 Task: Search one way flight ticket for 1 adult, 1 child, 1 infant in seat in premium economy from Richmond: Richmond International Airport (byrd Field) to Jacksonville: Albert J. Ellis Airport on 8-3-2023. Number of bags: 1 checked bag. Price is upto 96000. Outbound departure time preference is 13:15.
Action: Mouse moved to (327, 130)
Screenshot: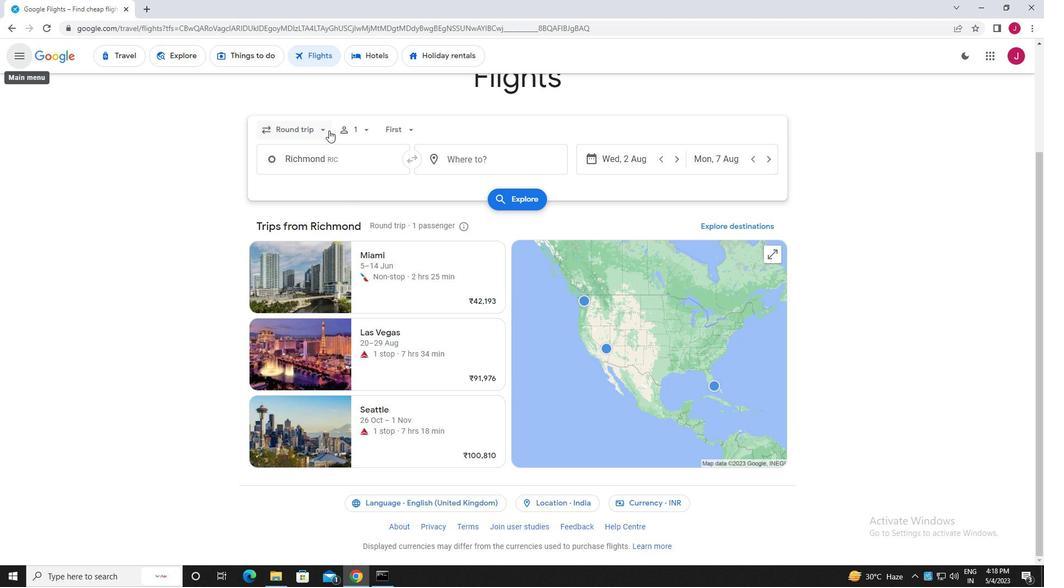 
Action: Mouse pressed left at (327, 130)
Screenshot: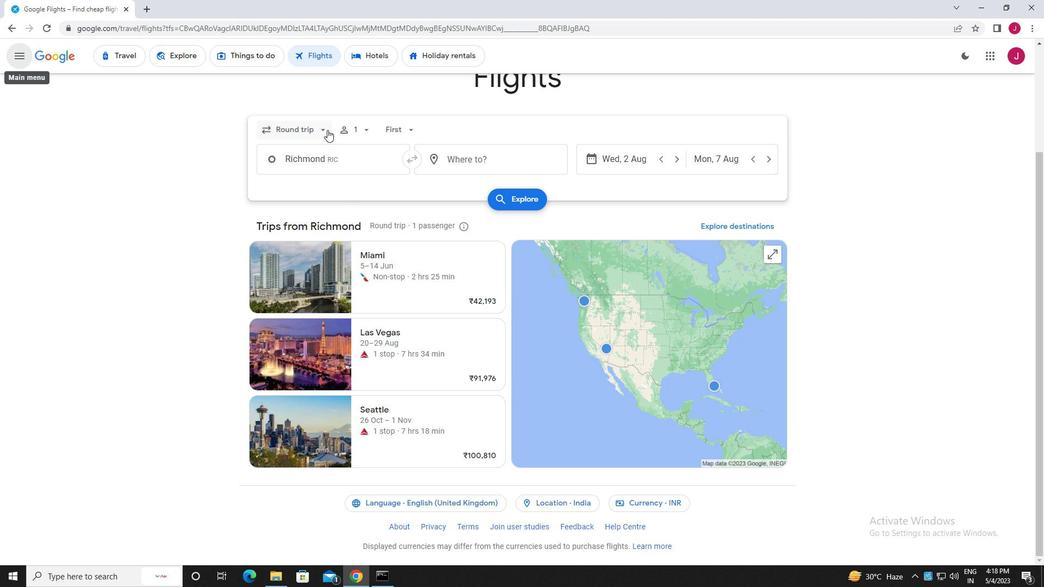 
Action: Mouse moved to (306, 177)
Screenshot: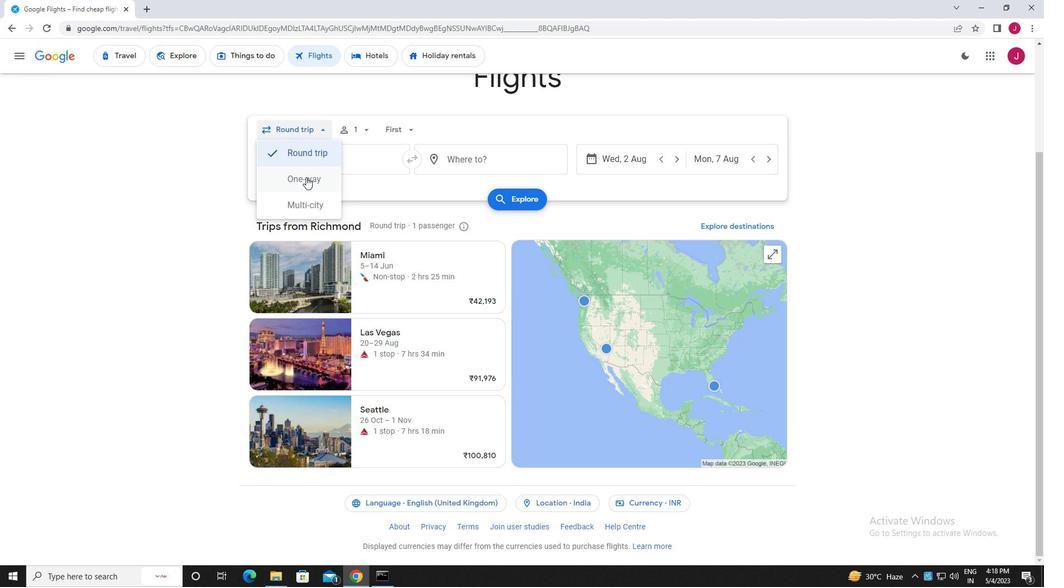 
Action: Mouse pressed left at (306, 177)
Screenshot: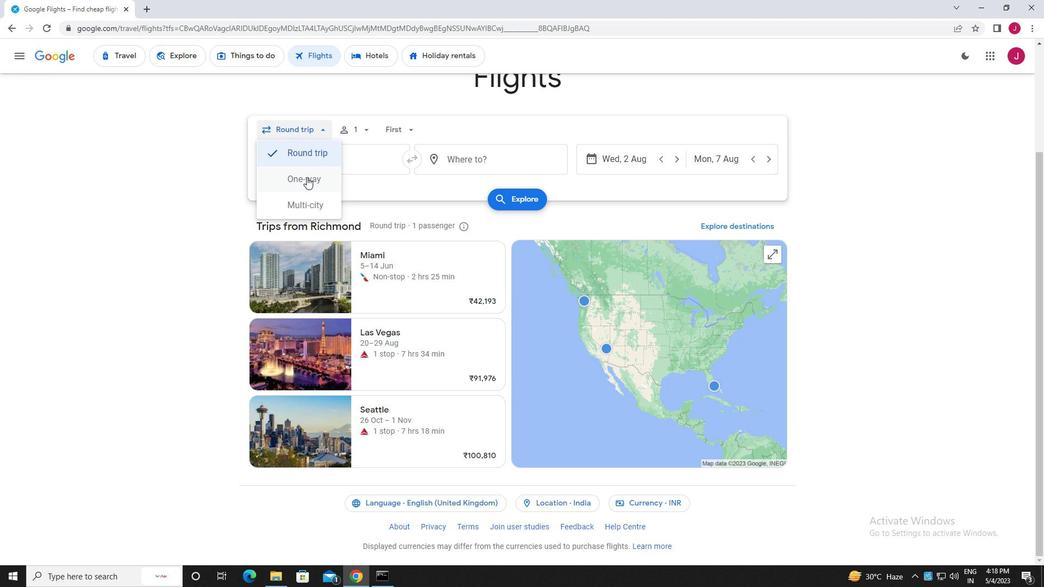 
Action: Mouse moved to (360, 128)
Screenshot: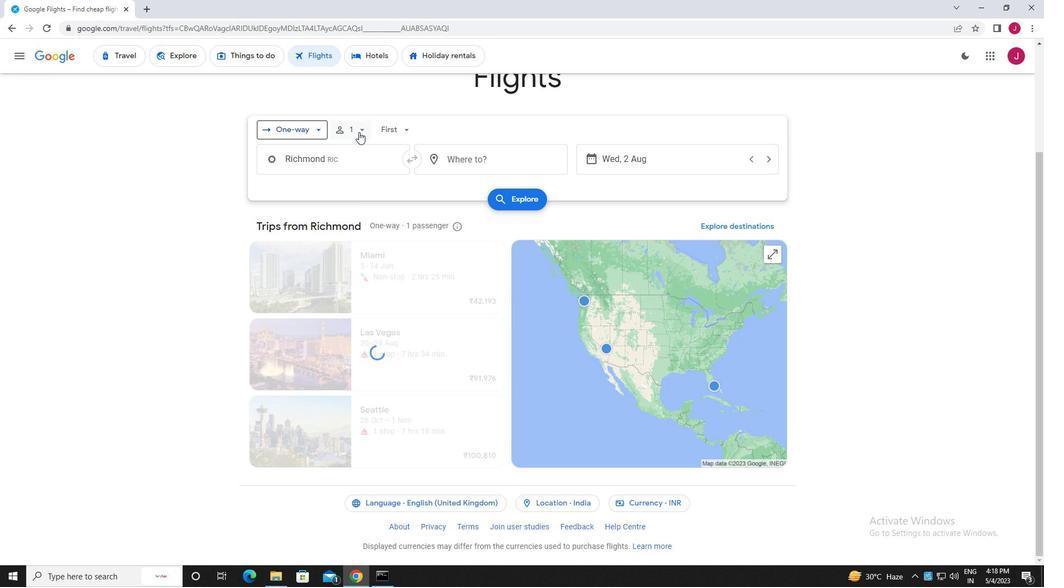
Action: Mouse pressed left at (360, 128)
Screenshot: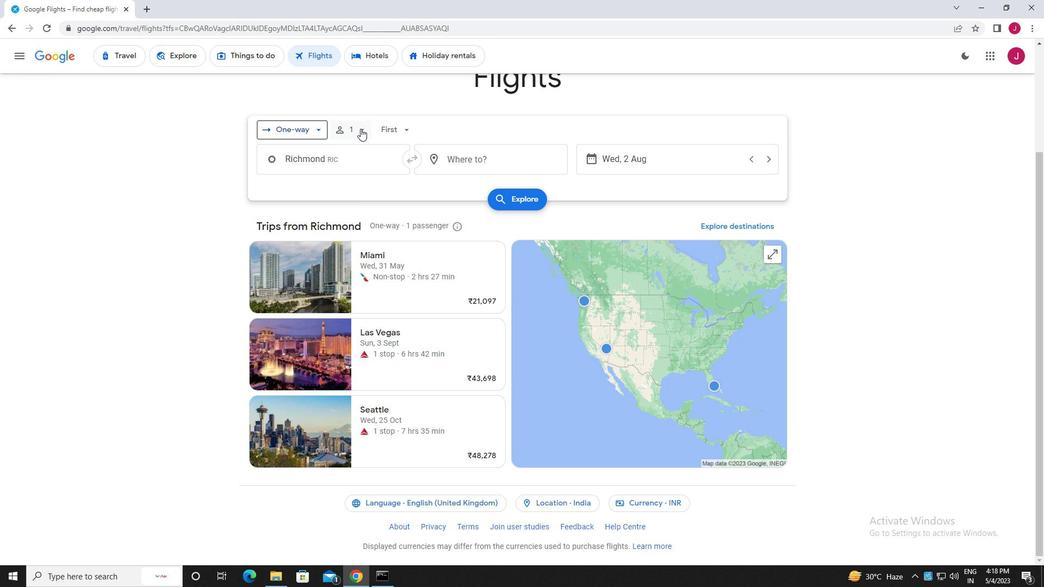 
Action: Mouse moved to (448, 188)
Screenshot: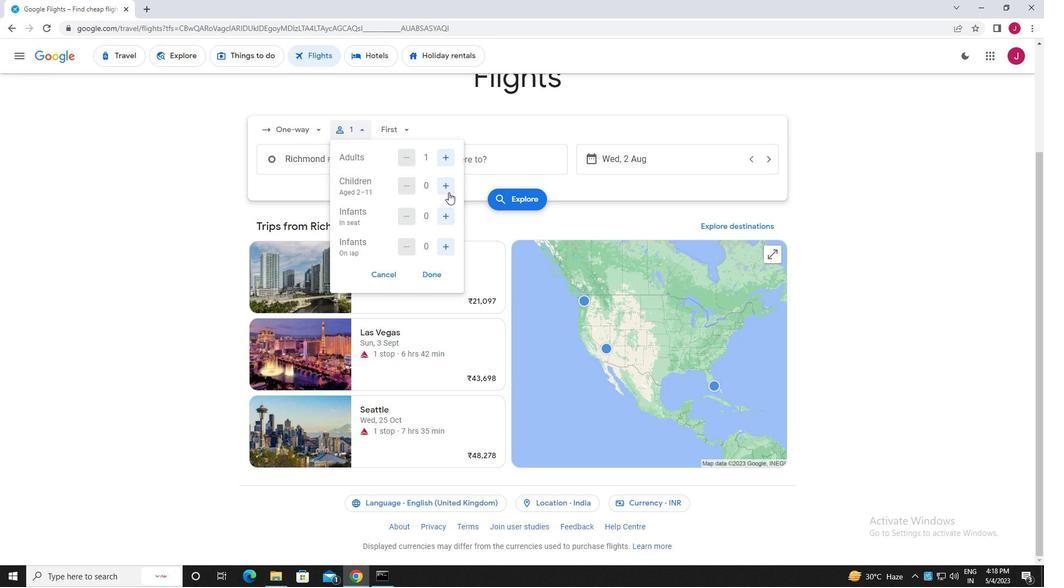 
Action: Mouse pressed left at (448, 188)
Screenshot: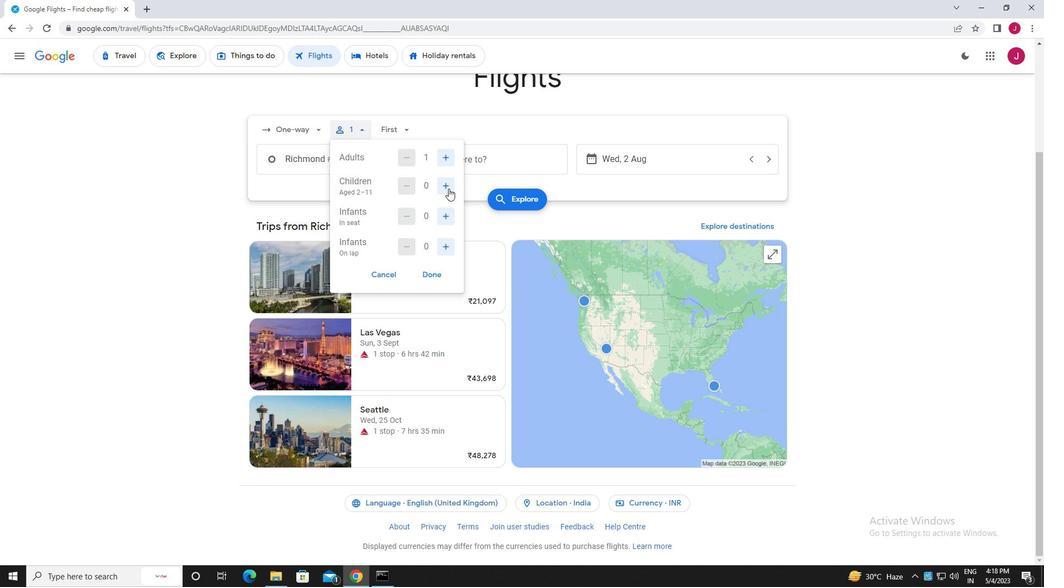 
Action: Mouse moved to (444, 218)
Screenshot: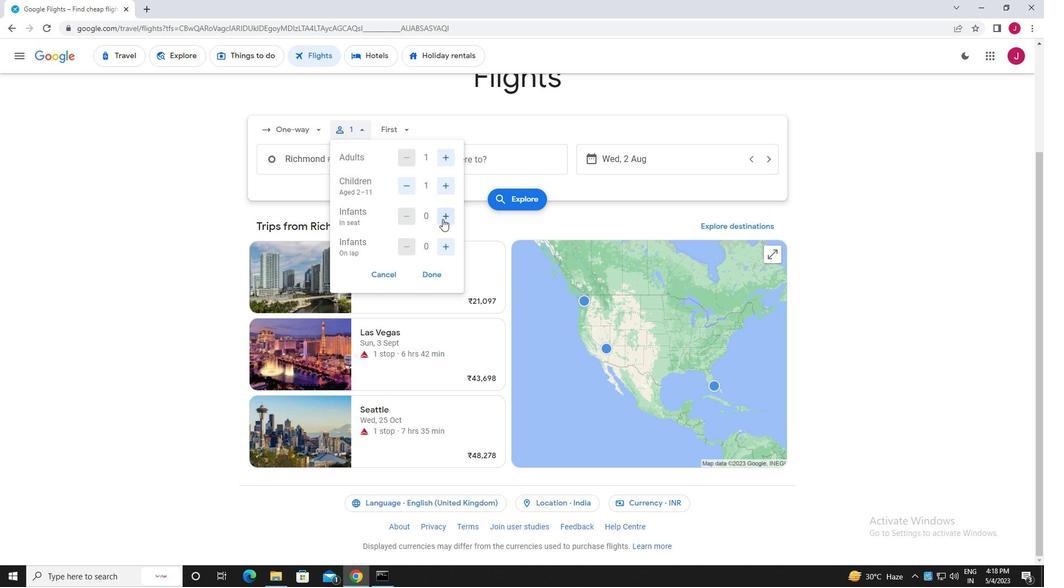 
Action: Mouse pressed left at (444, 218)
Screenshot: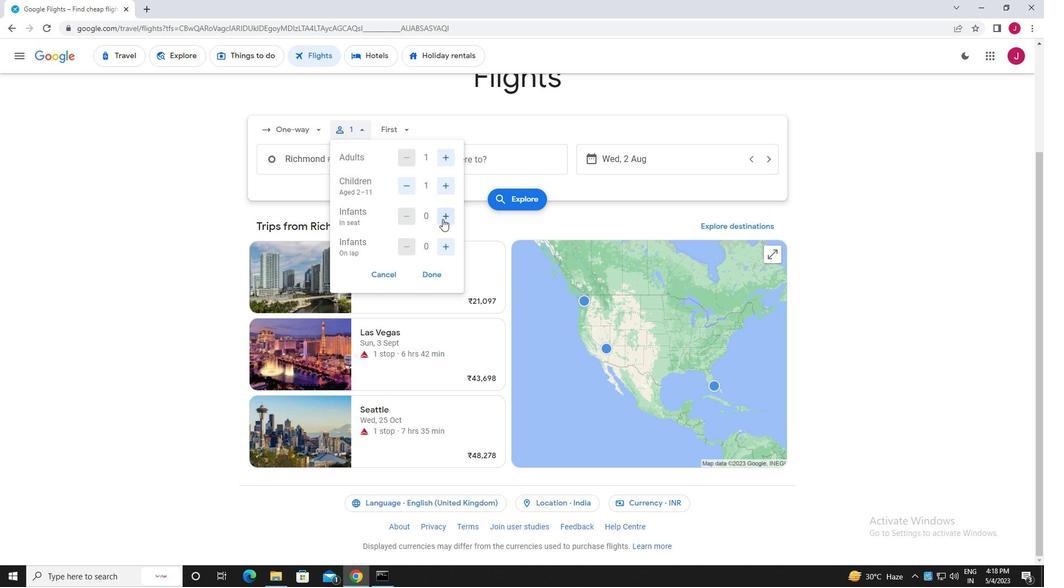 
Action: Mouse moved to (433, 275)
Screenshot: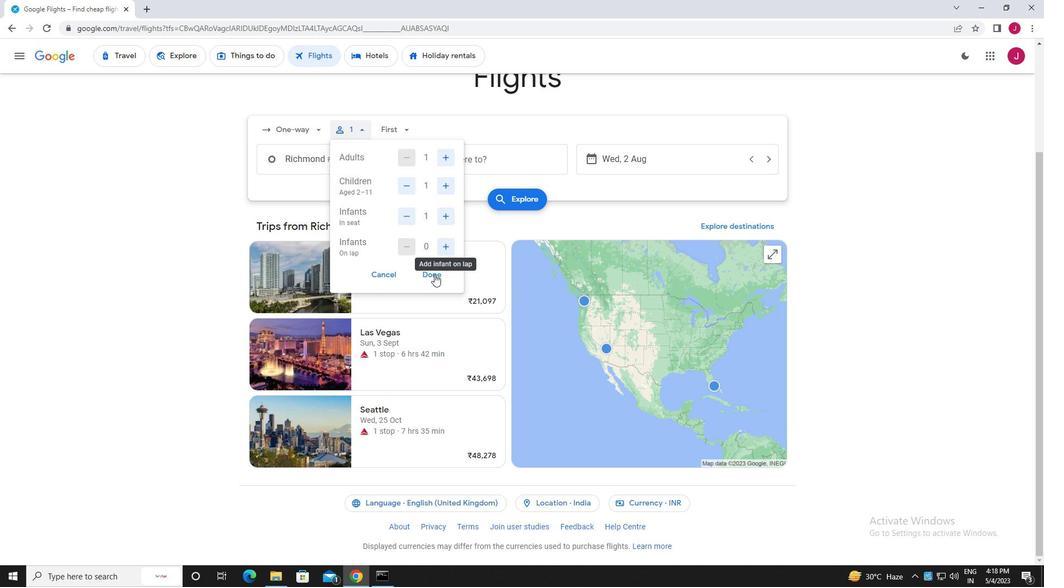 
Action: Mouse pressed left at (433, 275)
Screenshot: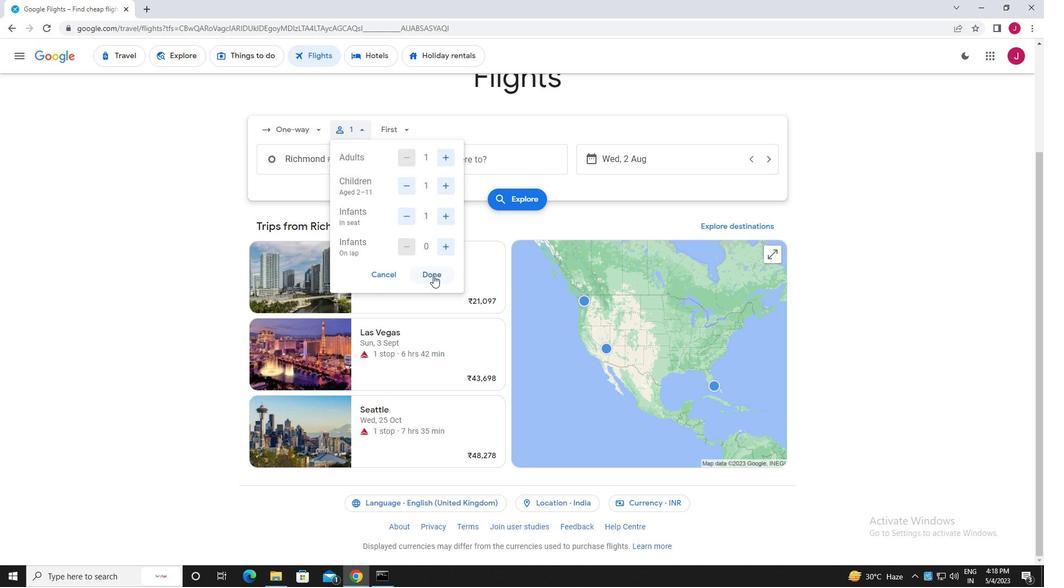 
Action: Mouse moved to (396, 128)
Screenshot: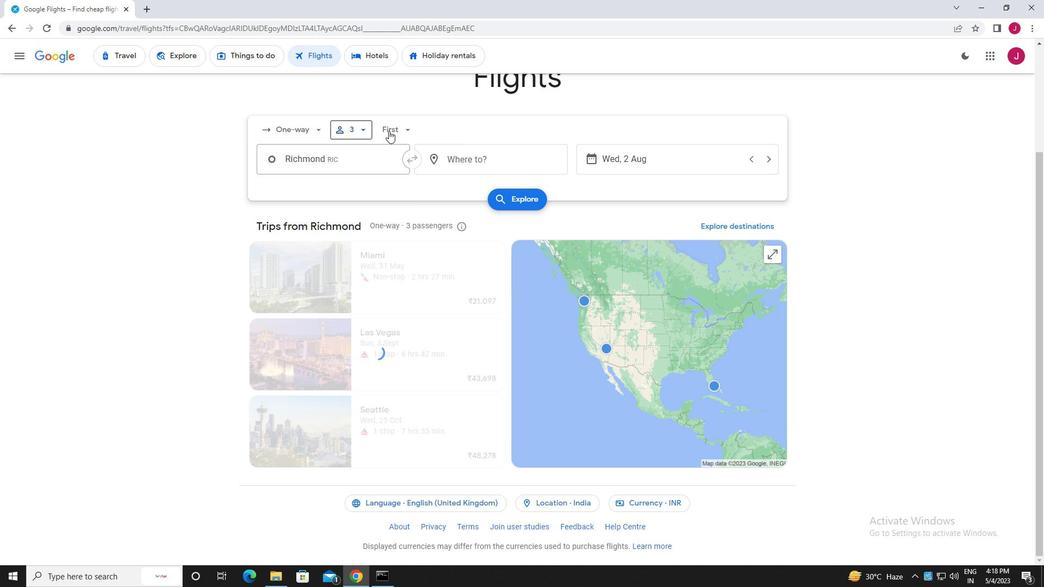 
Action: Mouse pressed left at (396, 128)
Screenshot: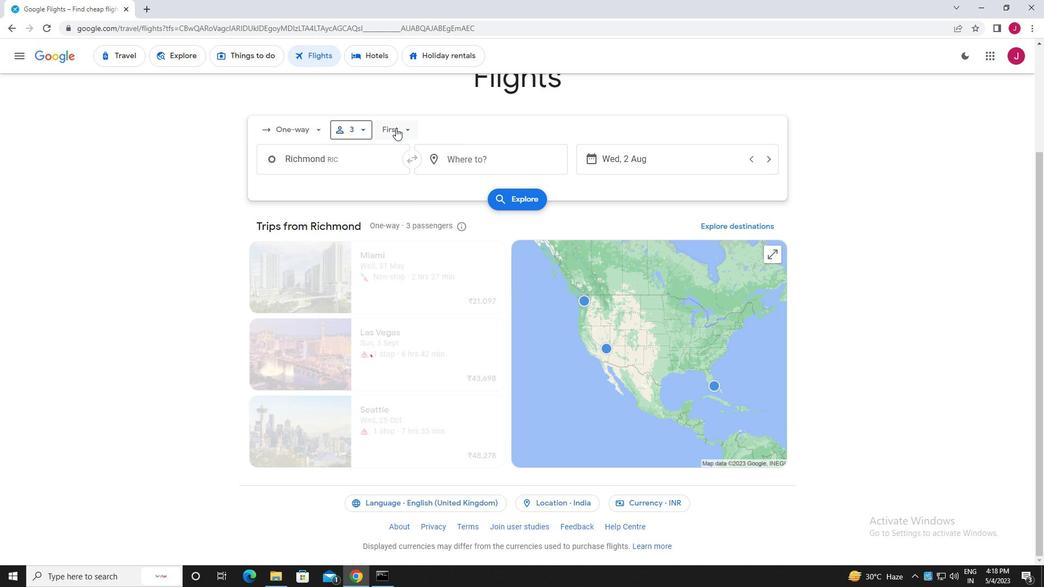 
Action: Mouse moved to (429, 182)
Screenshot: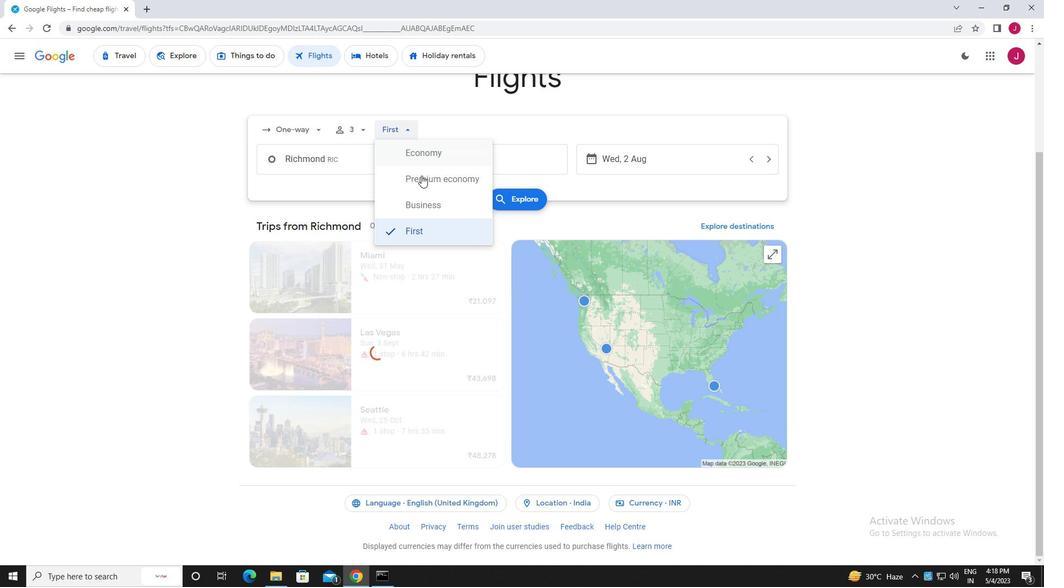 
Action: Mouse pressed left at (429, 182)
Screenshot: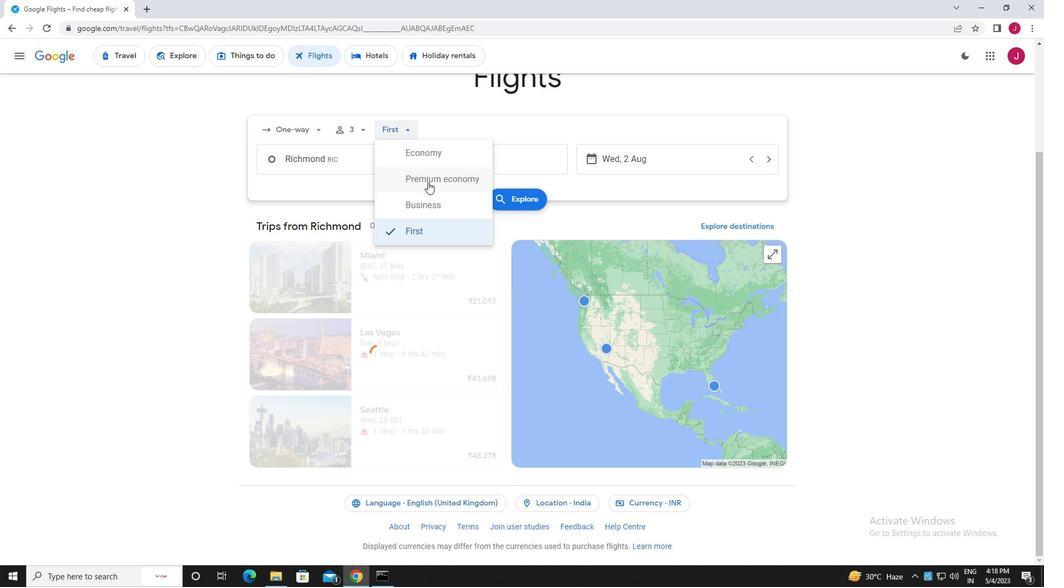 
Action: Mouse moved to (360, 165)
Screenshot: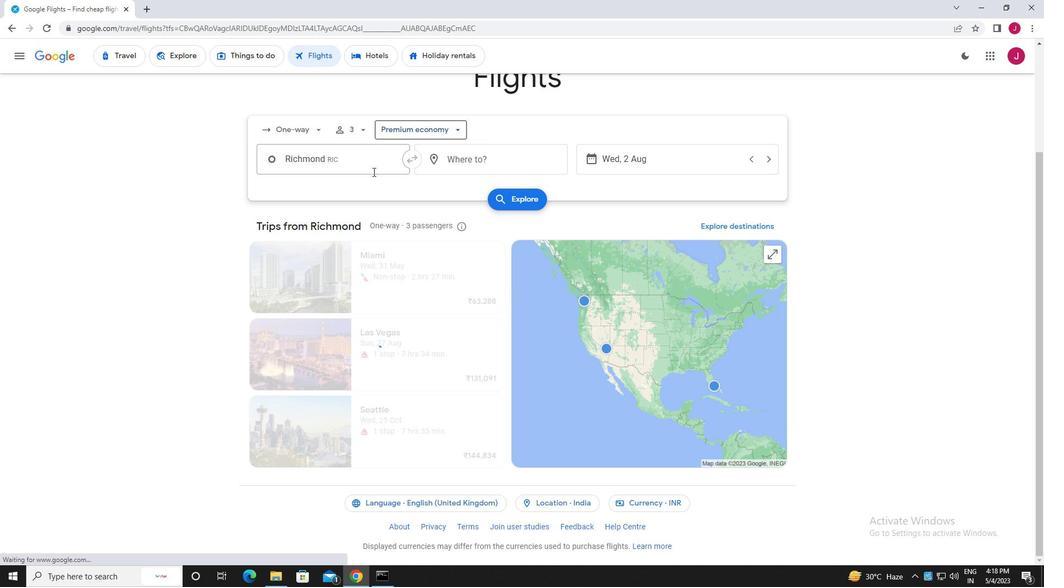 
Action: Mouse pressed left at (360, 165)
Screenshot: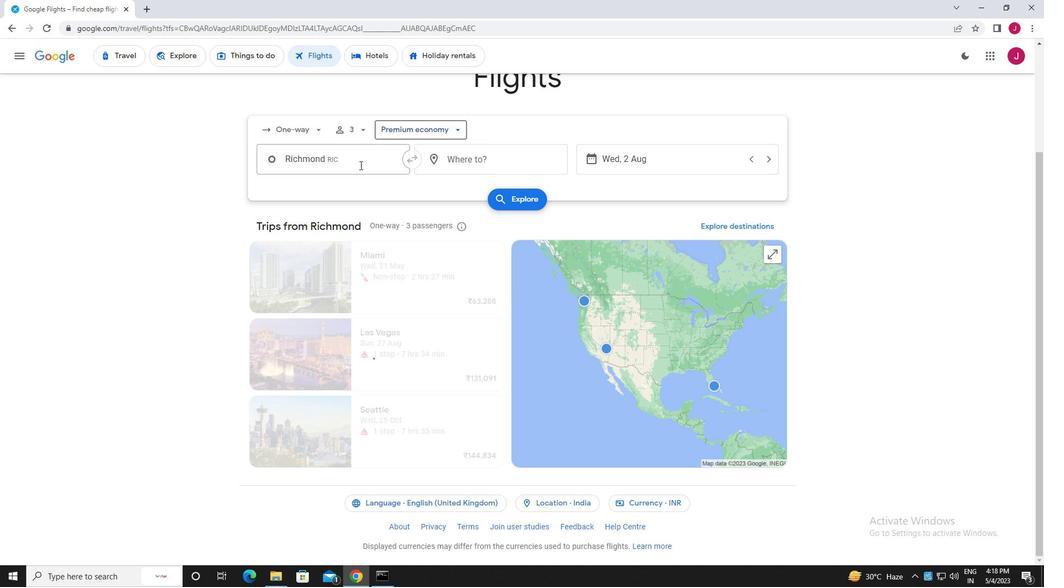 
Action: Mouse moved to (385, 159)
Screenshot: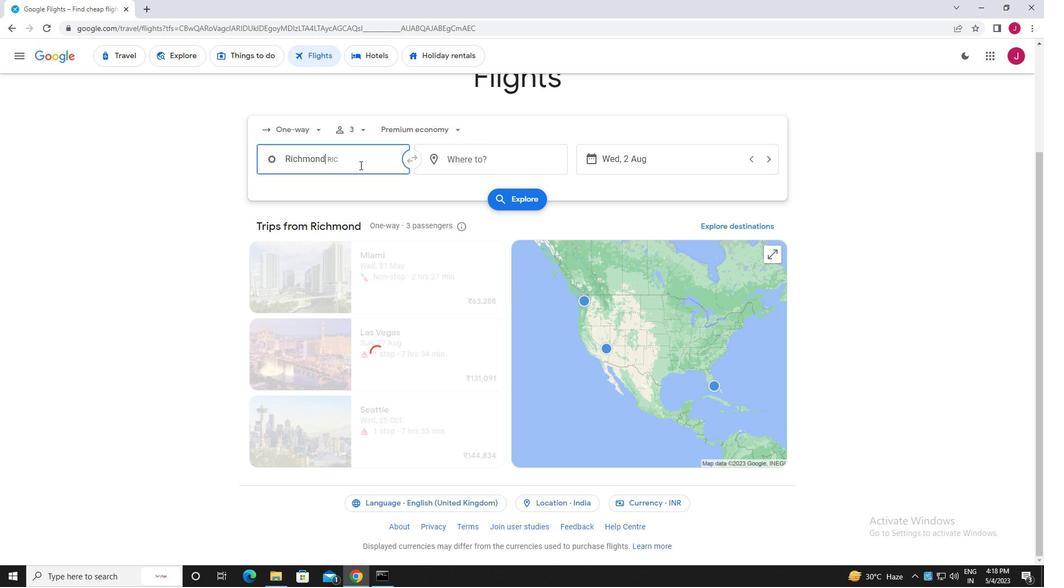 
Action: Key pressed rich
Screenshot: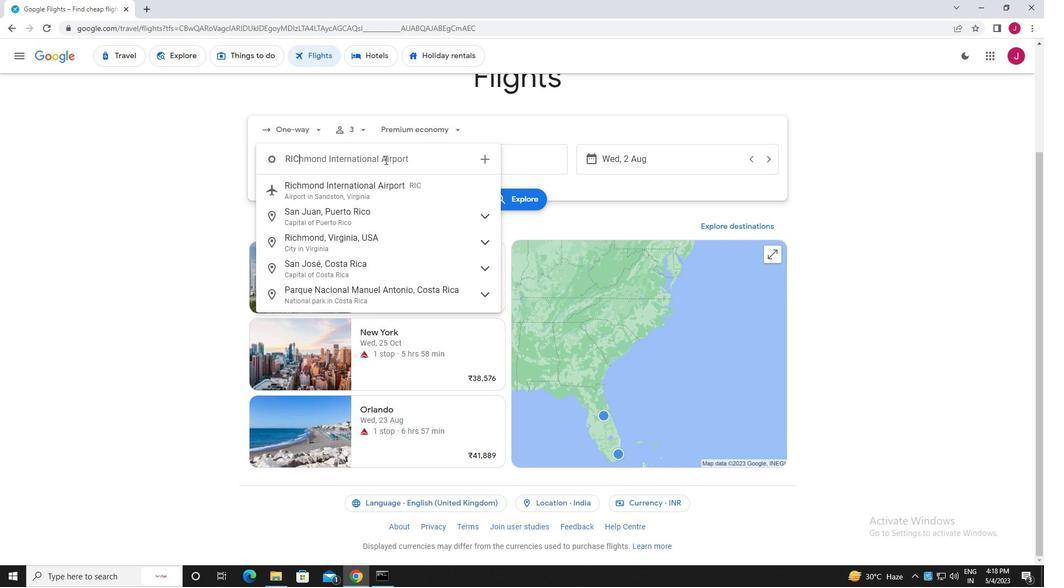 
Action: Mouse moved to (396, 217)
Screenshot: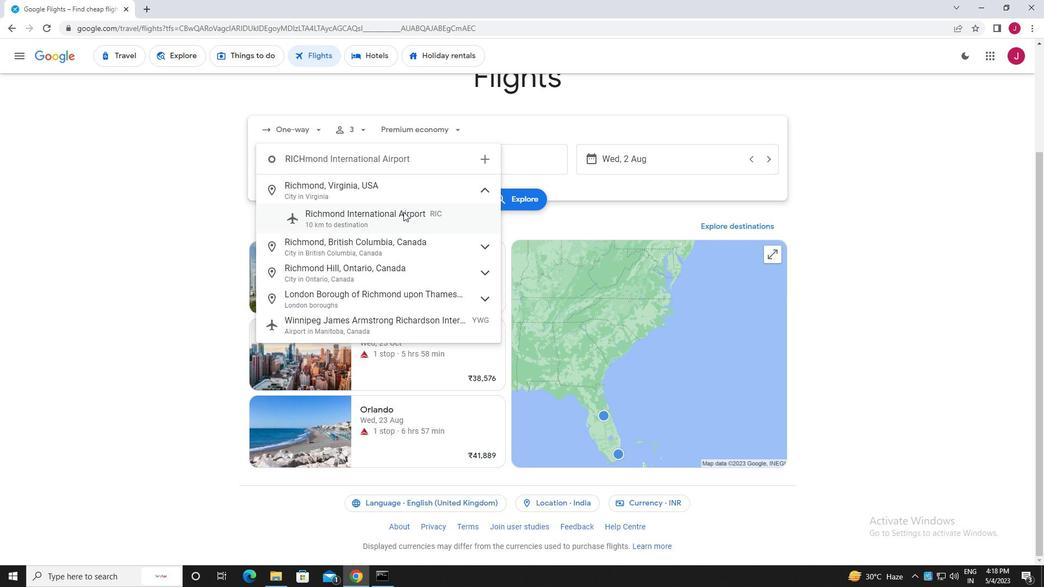 
Action: Mouse pressed left at (396, 217)
Screenshot: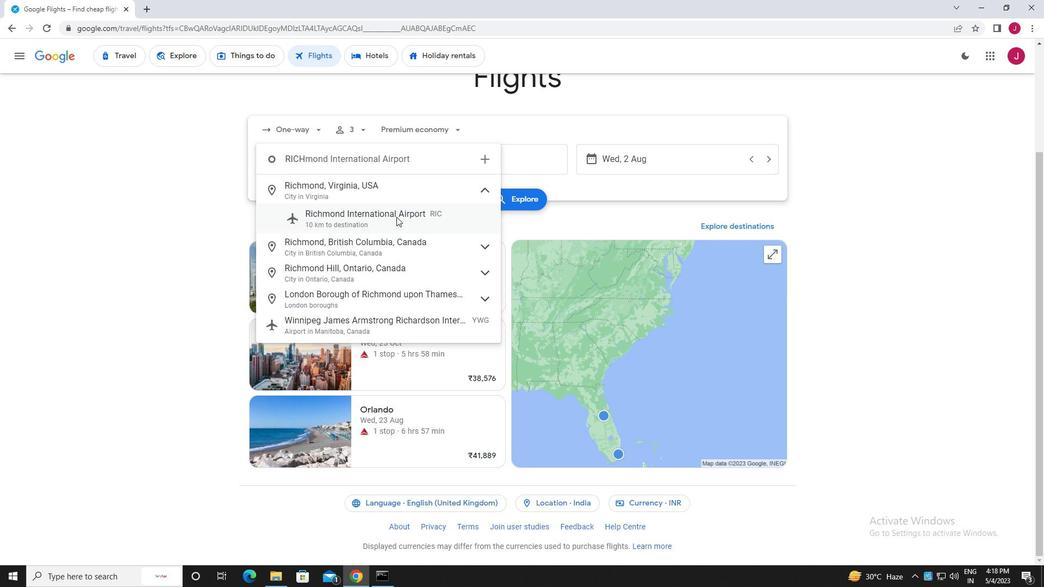 
Action: Mouse moved to (460, 161)
Screenshot: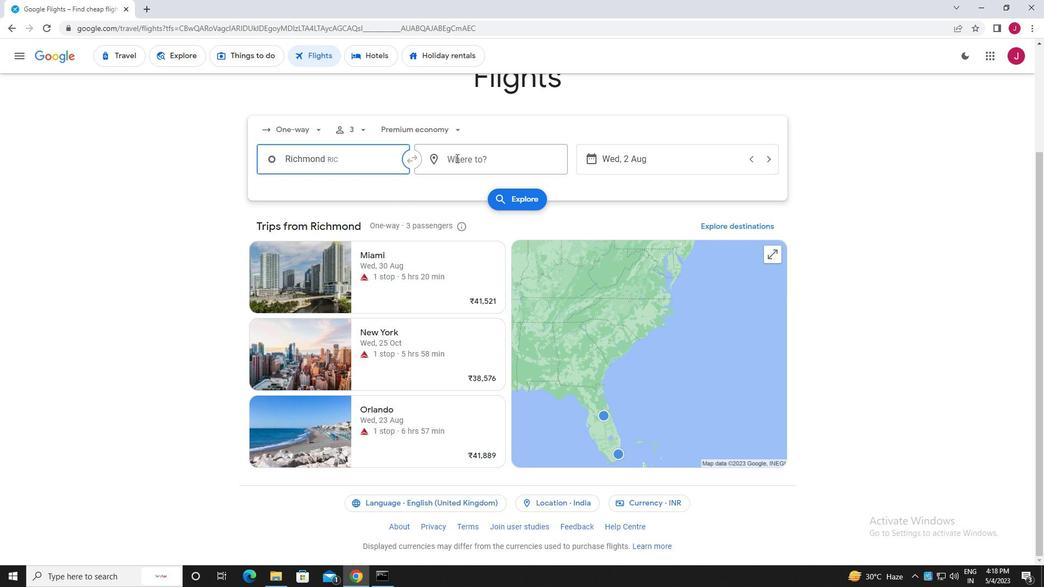 
Action: Mouse pressed left at (460, 161)
Screenshot: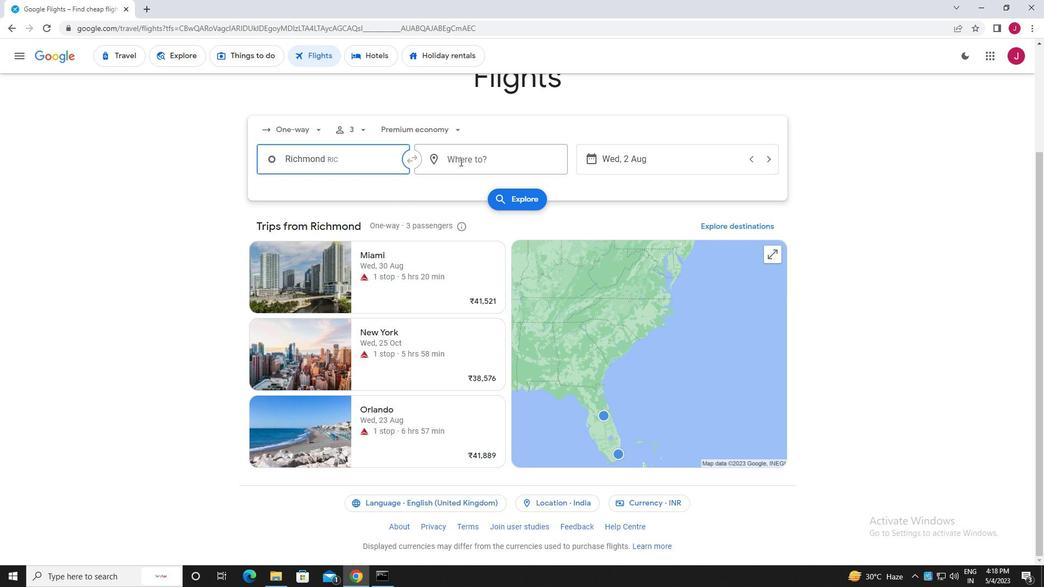 
Action: Key pressed albert
Screenshot: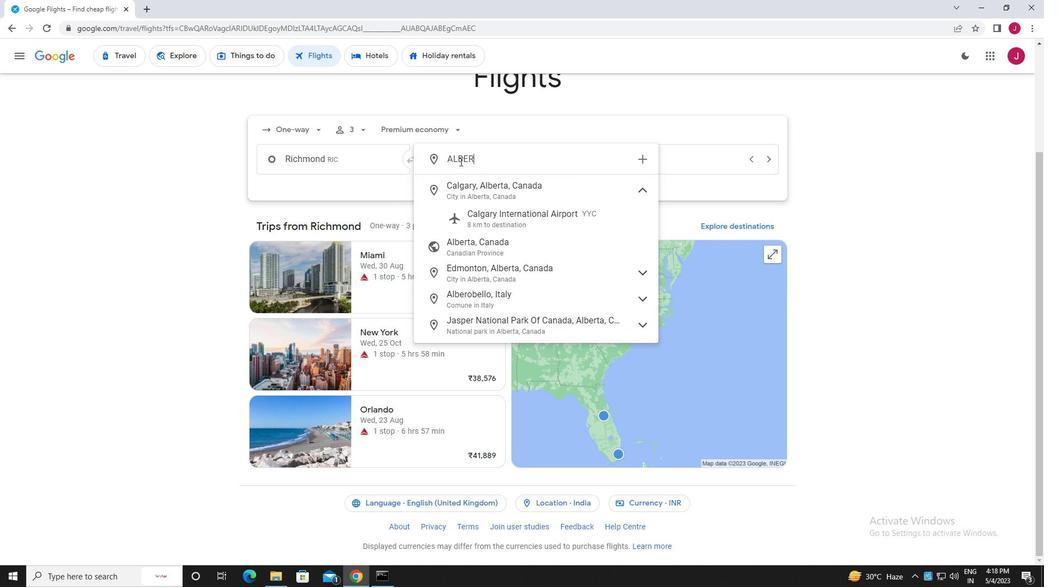 
Action: Mouse moved to (479, 161)
Screenshot: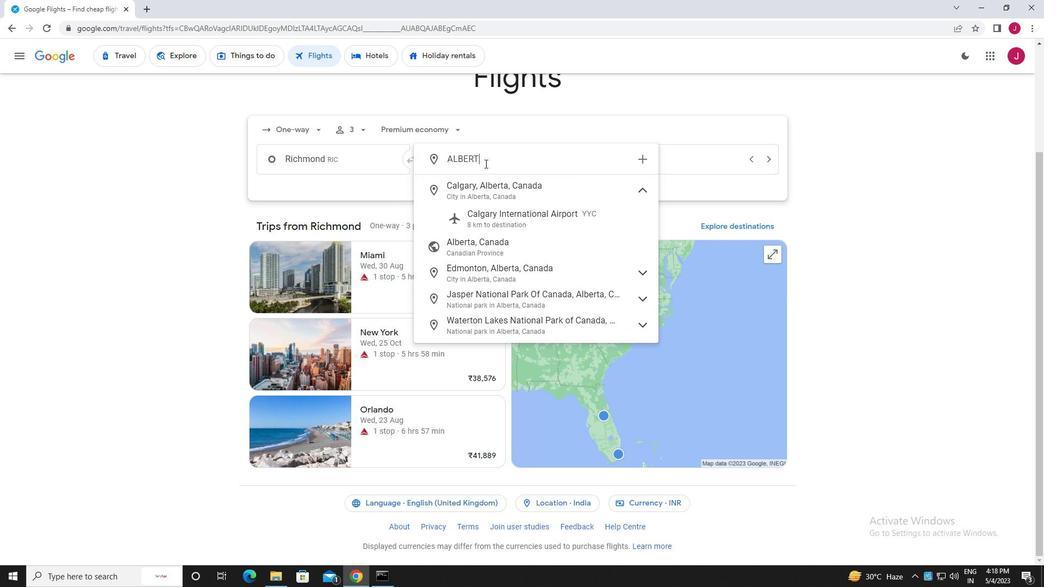 
Action: Key pressed <Key.space>
Screenshot: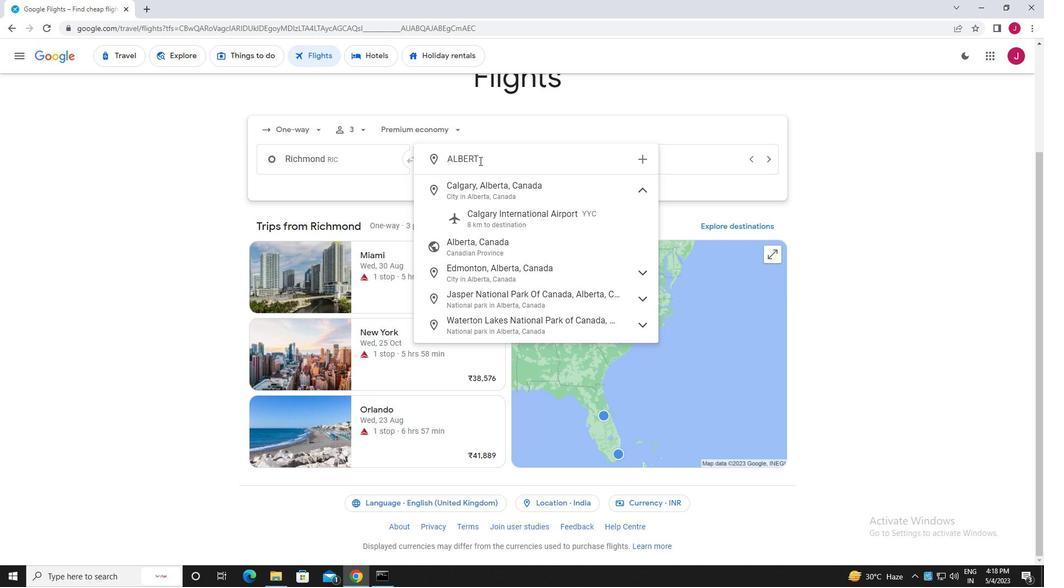 
Action: Mouse moved to (511, 186)
Screenshot: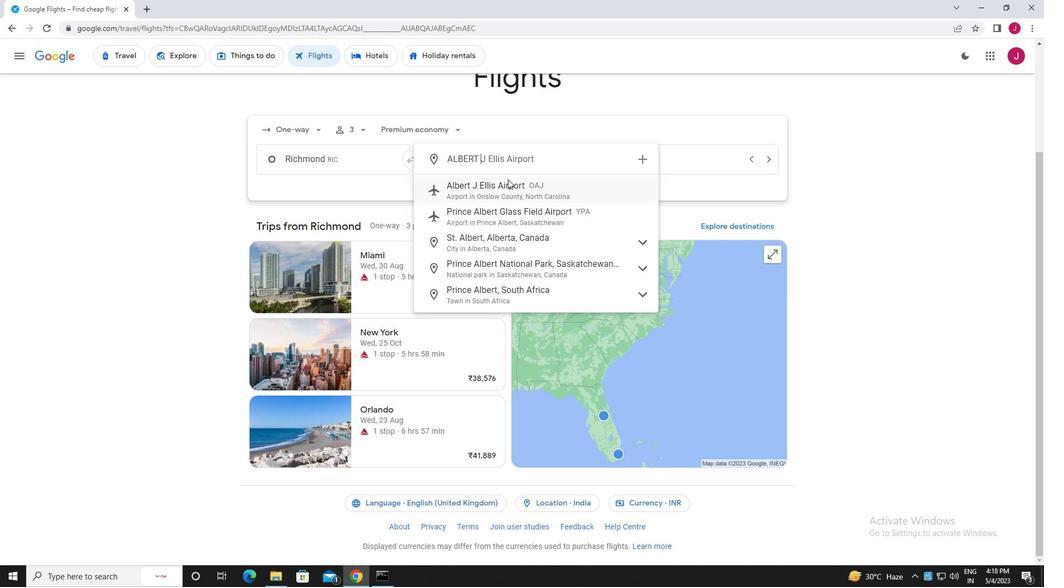 
Action: Mouse pressed left at (511, 186)
Screenshot: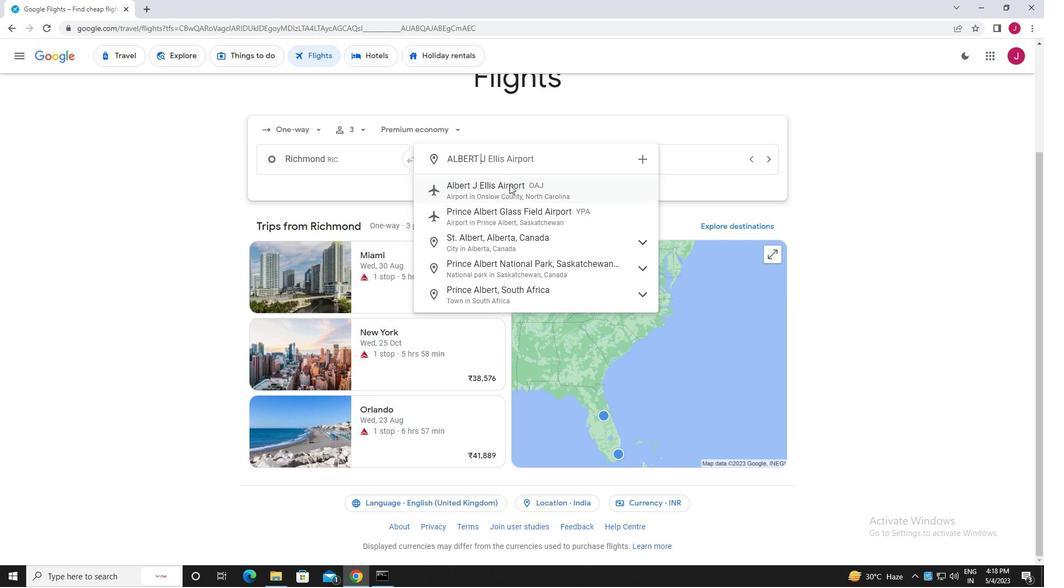 
Action: Mouse moved to (657, 167)
Screenshot: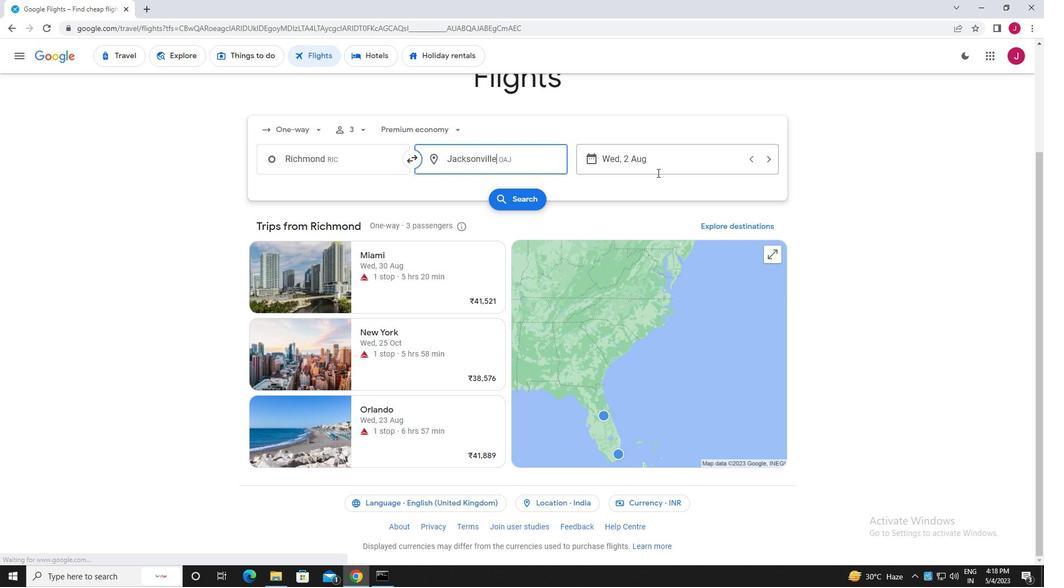 
Action: Mouse pressed left at (657, 167)
Screenshot: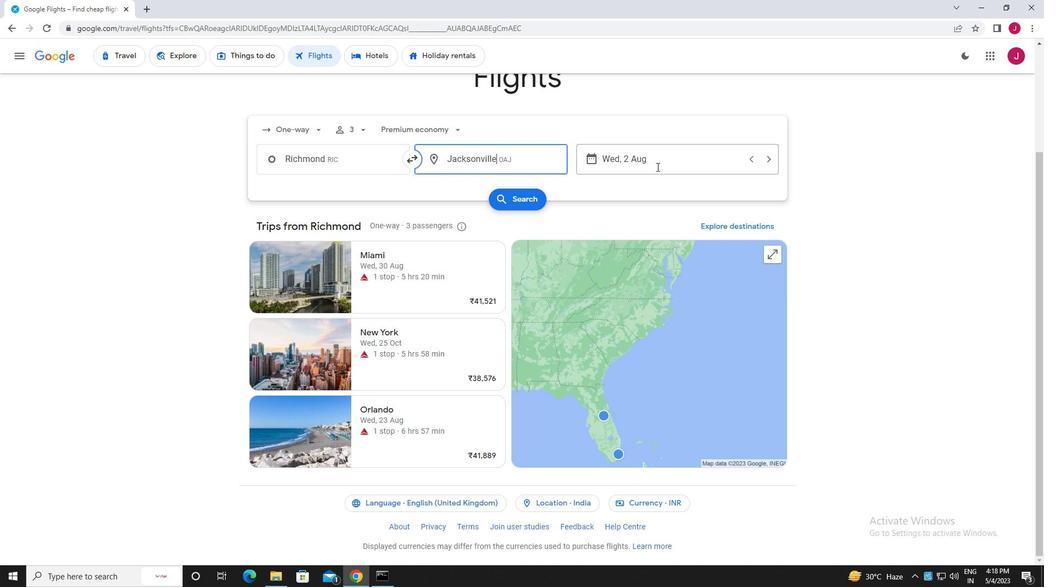 
Action: Mouse moved to (499, 249)
Screenshot: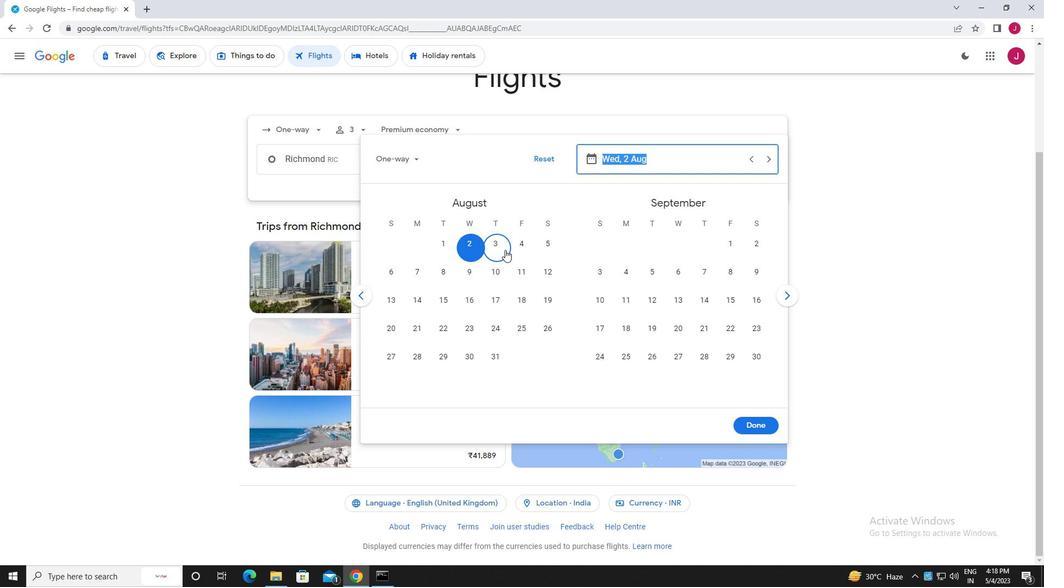 
Action: Mouse pressed left at (499, 249)
Screenshot: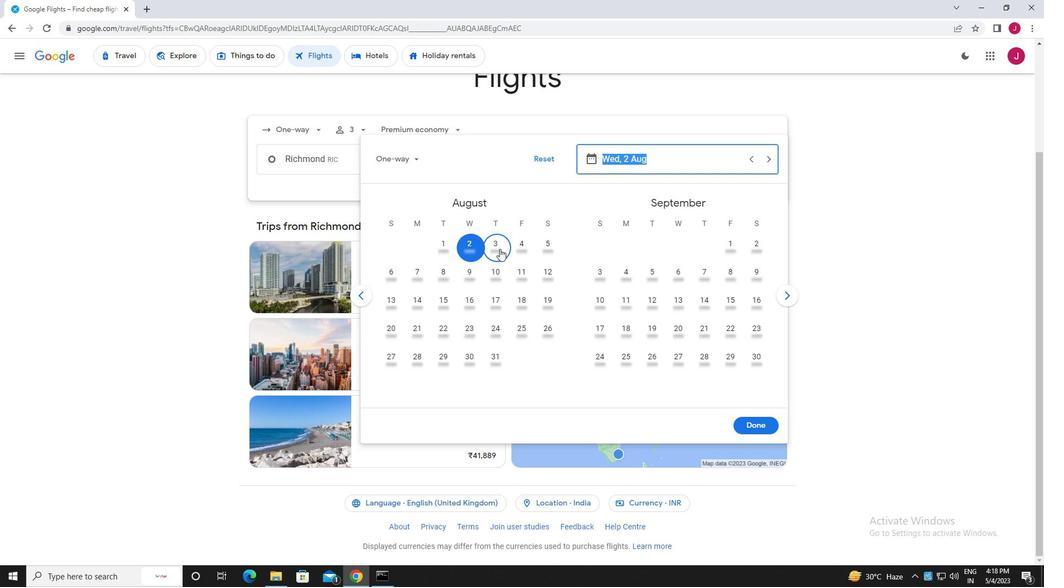 
Action: Mouse moved to (752, 429)
Screenshot: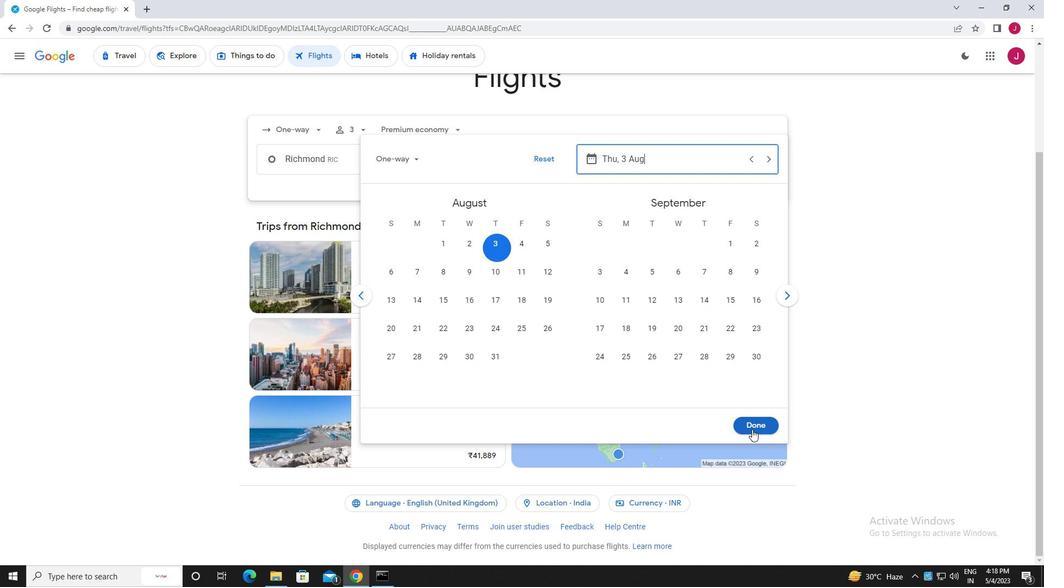 
Action: Mouse pressed left at (752, 429)
Screenshot: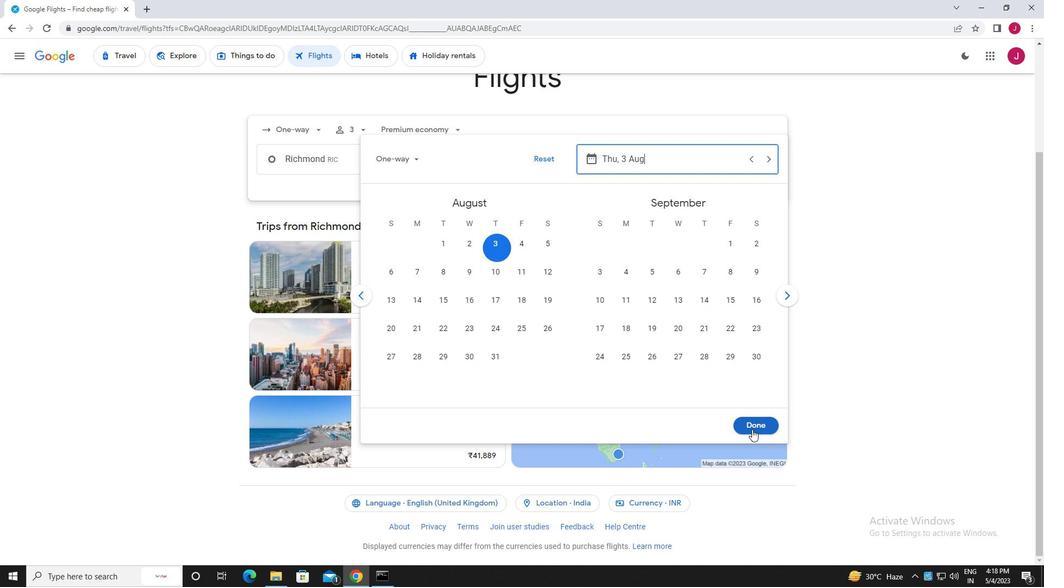 
Action: Mouse moved to (525, 200)
Screenshot: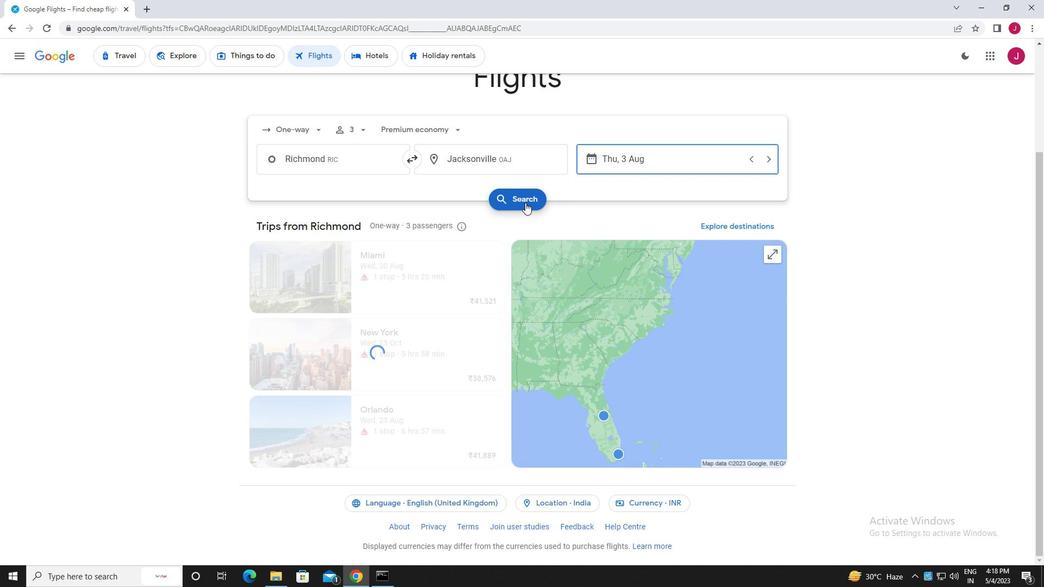 
Action: Mouse pressed left at (525, 200)
Screenshot: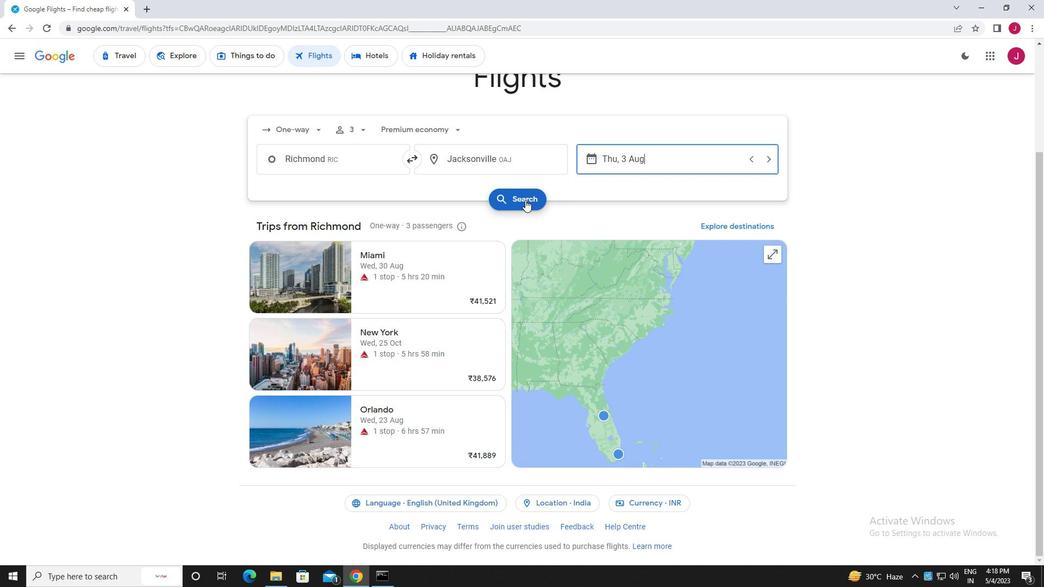 
Action: Mouse moved to (276, 155)
Screenshot: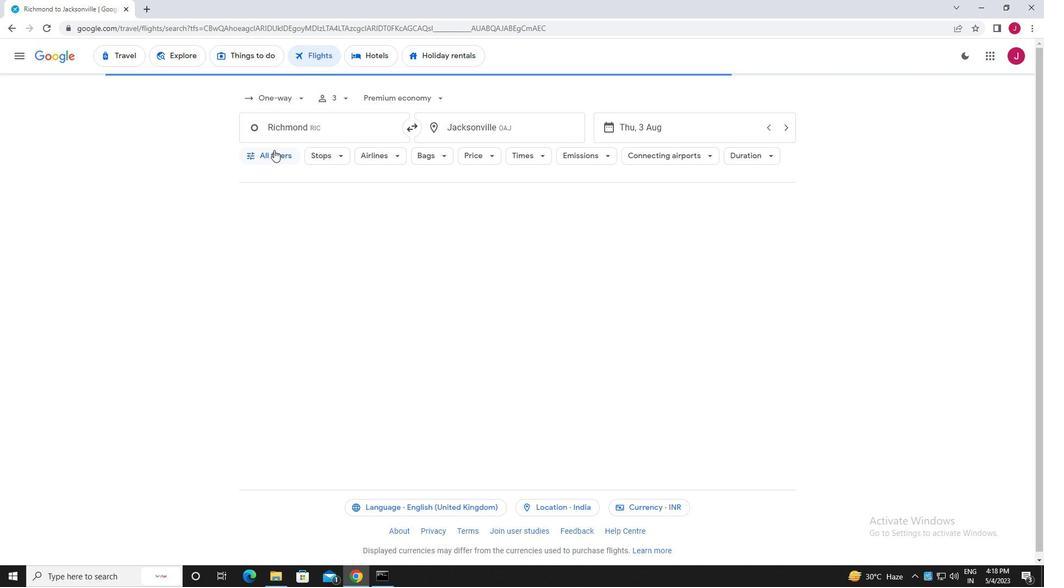 
Action: Mouse pressed left at (276, 155)
Screenshot: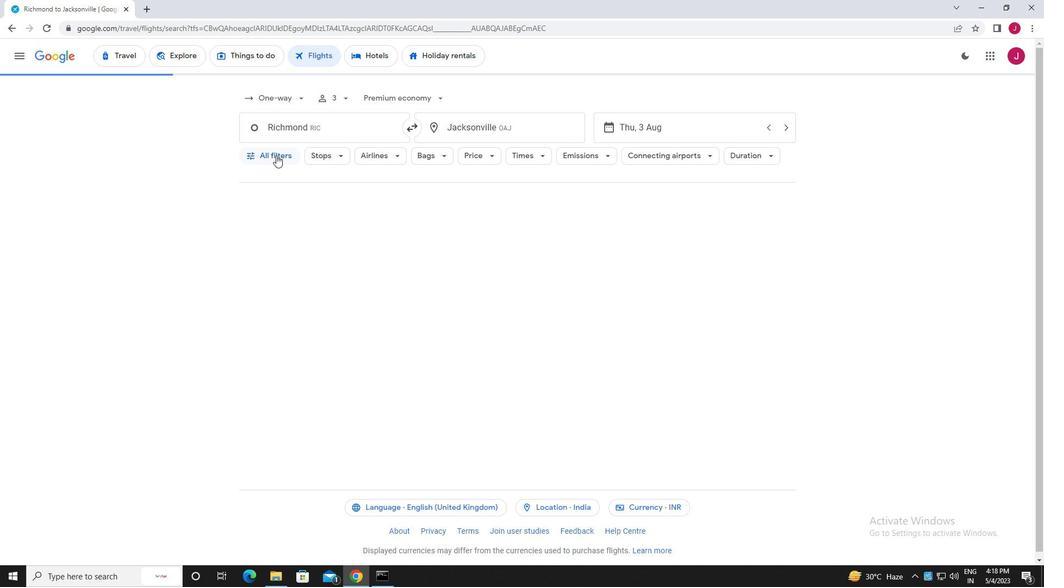
Action: Mouse moved to (320, 201)
Screenshot: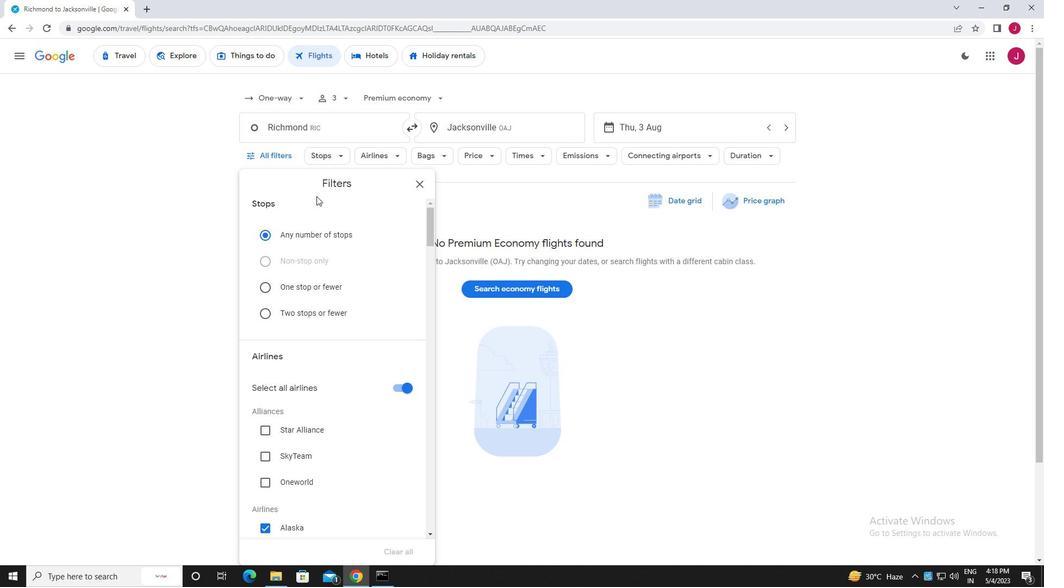 
Action: Mouse scrolled (320, 201) with delta (0, 0)
Screenshot: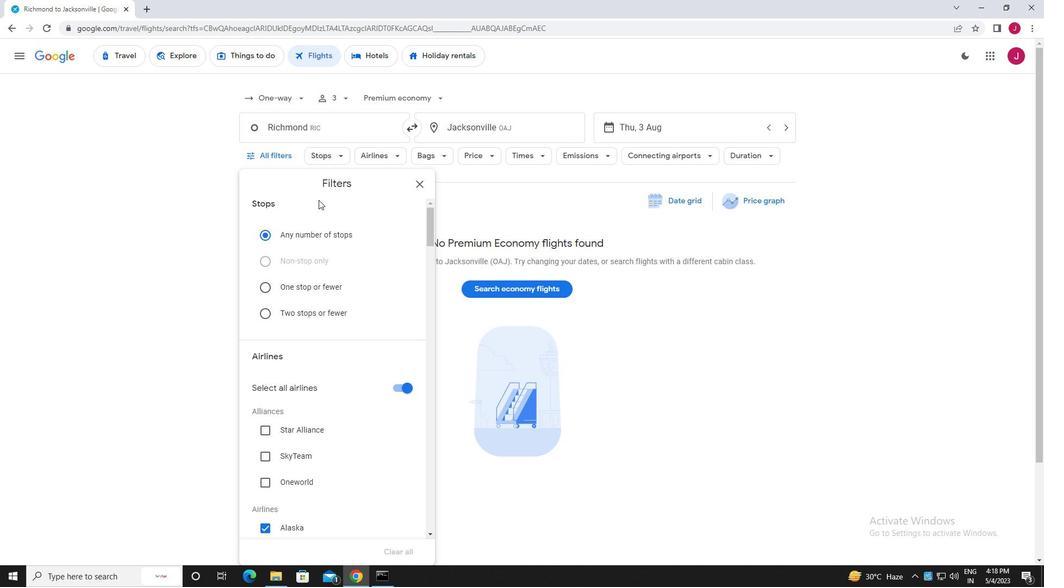 
Action: Mouse moved to (320, 202)
Screenshot: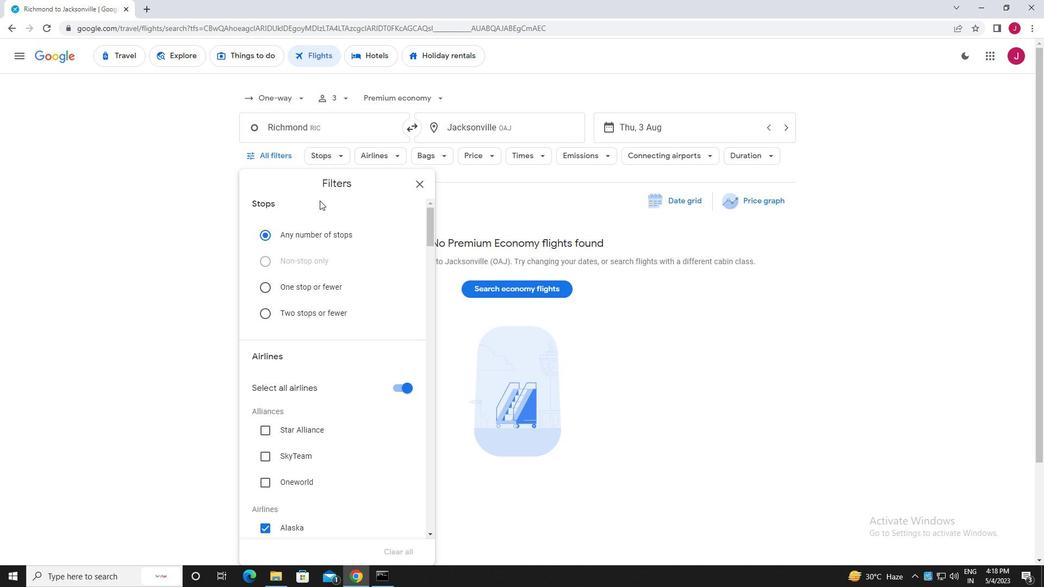 
Action: Mouse scrolled (320, 201) with delta (0, 0)
Screenshot: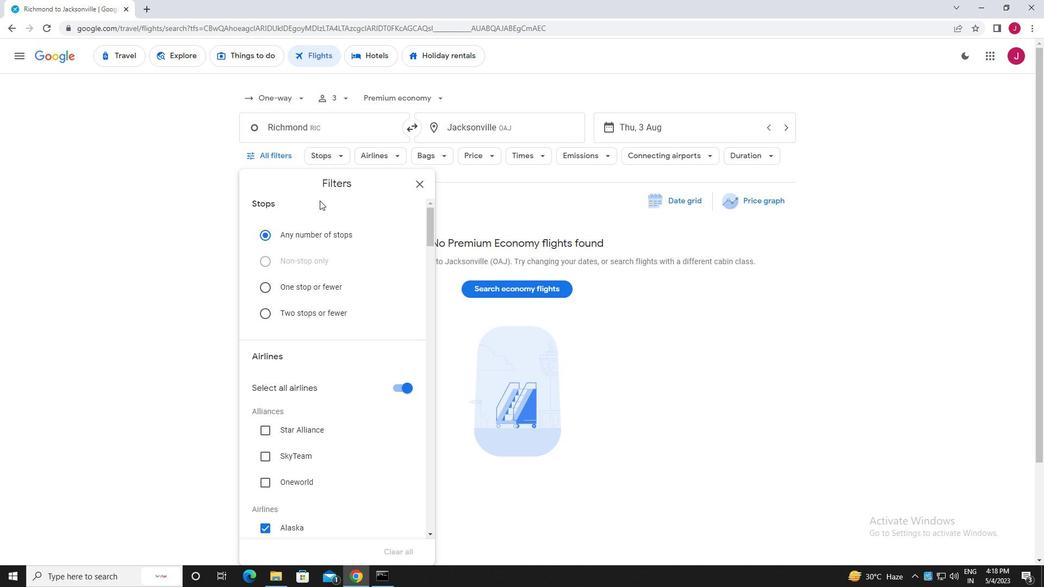 
Action: Mouse moved to (404, 280)
Screenshot: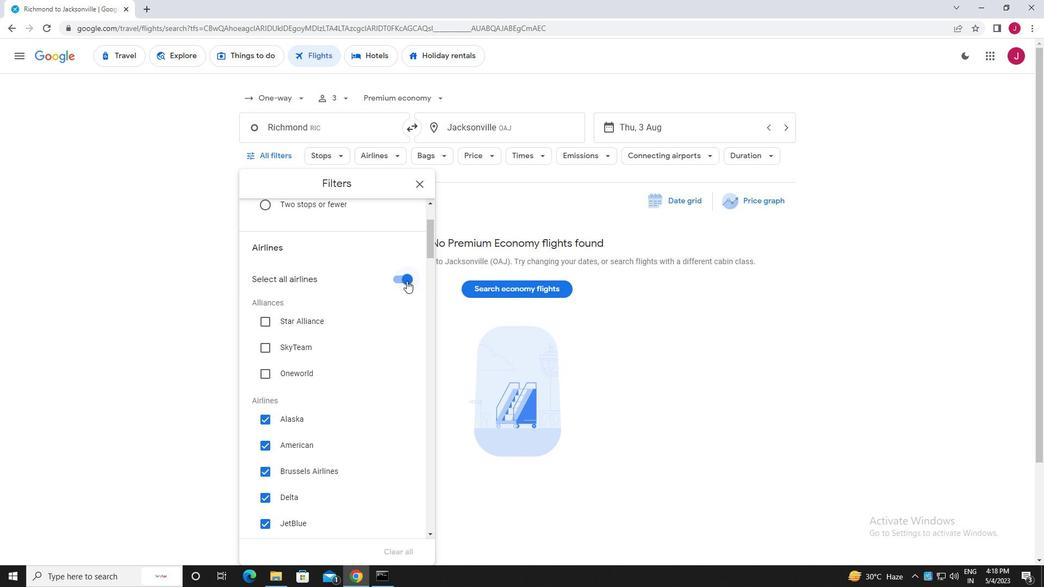 
Action: Mouse pressed left at (404, 280)
Screenshot: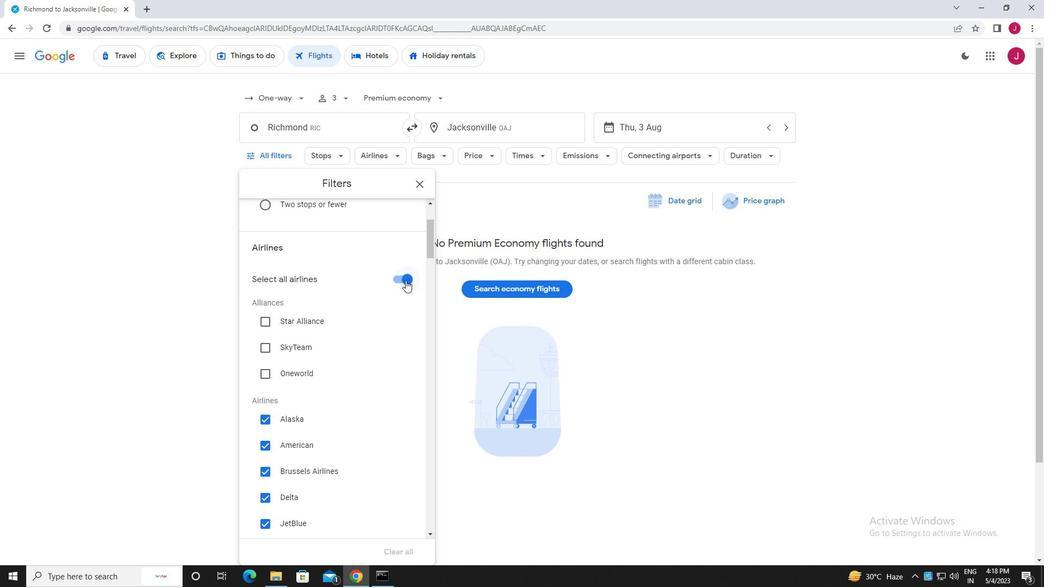 
Action: Mouse moved to (385, 271)
Screenshot: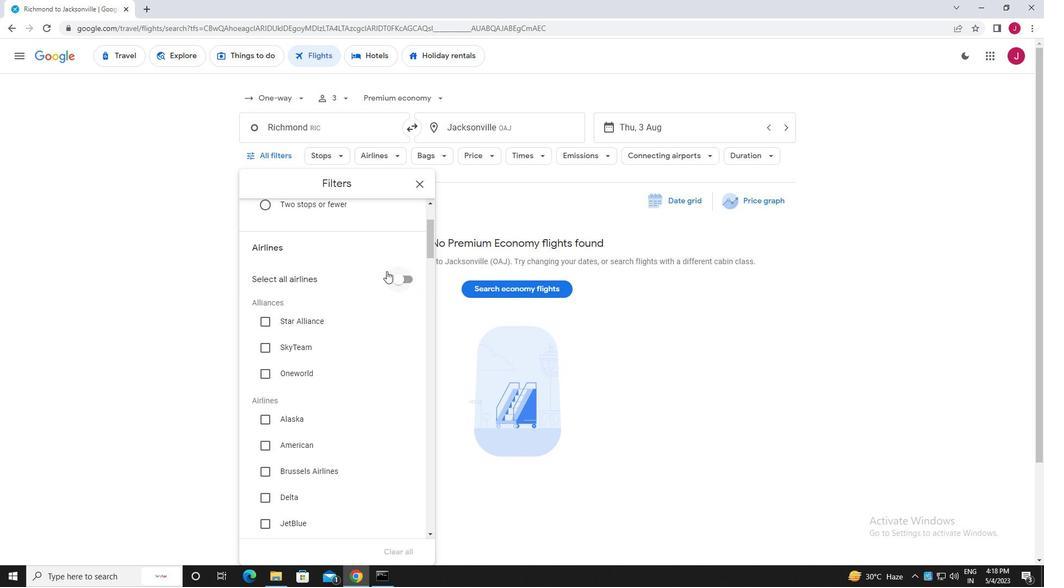 
Action: Mouse scrolled (385, 270) with delta (0, 0)
Screenshot: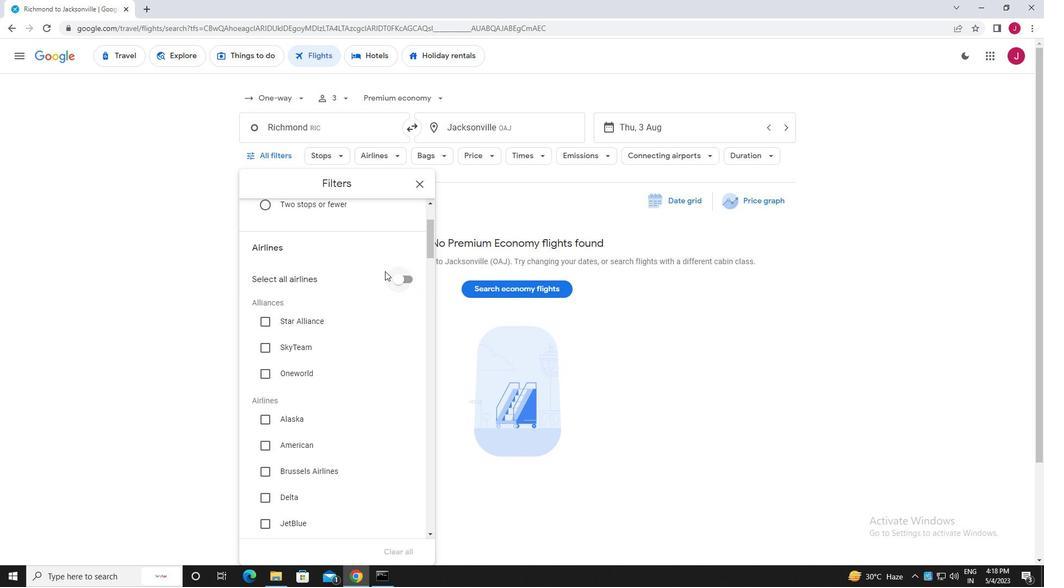 
Action: Mouse scrolled (385, 270) with delta (0, 0)
Screenshot: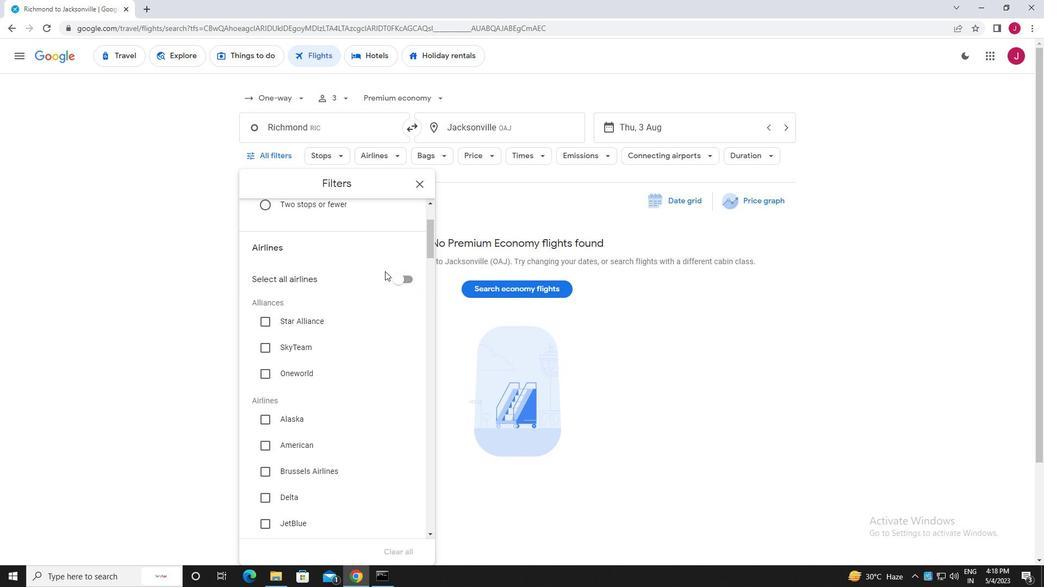 
Action: Mouse scrolled (385, 270) with delta (0, 0)
Screenshot: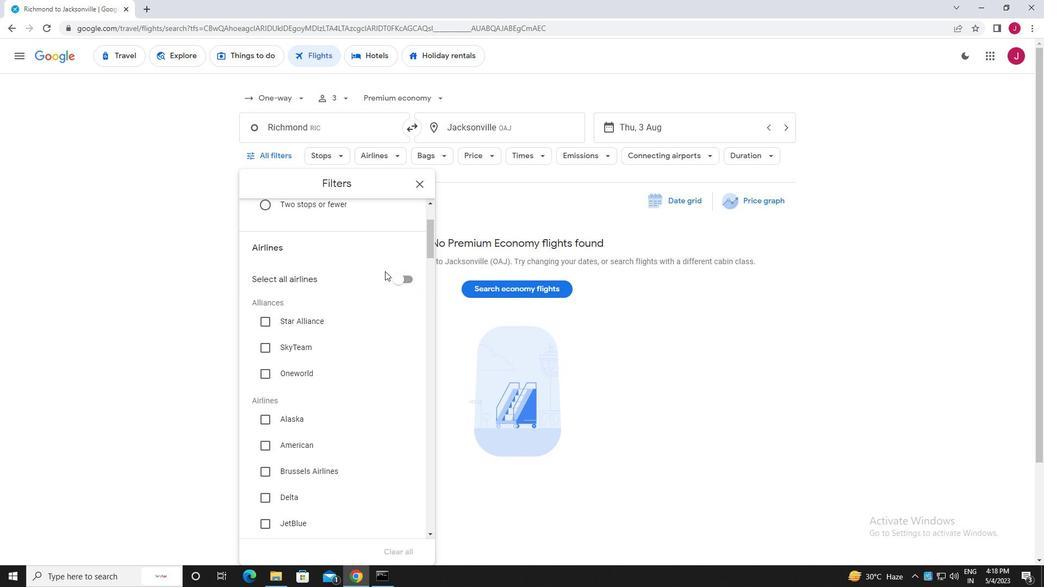 
Action: Mouse scrolled (385, 270) with delta (0, 0)
Screenshot: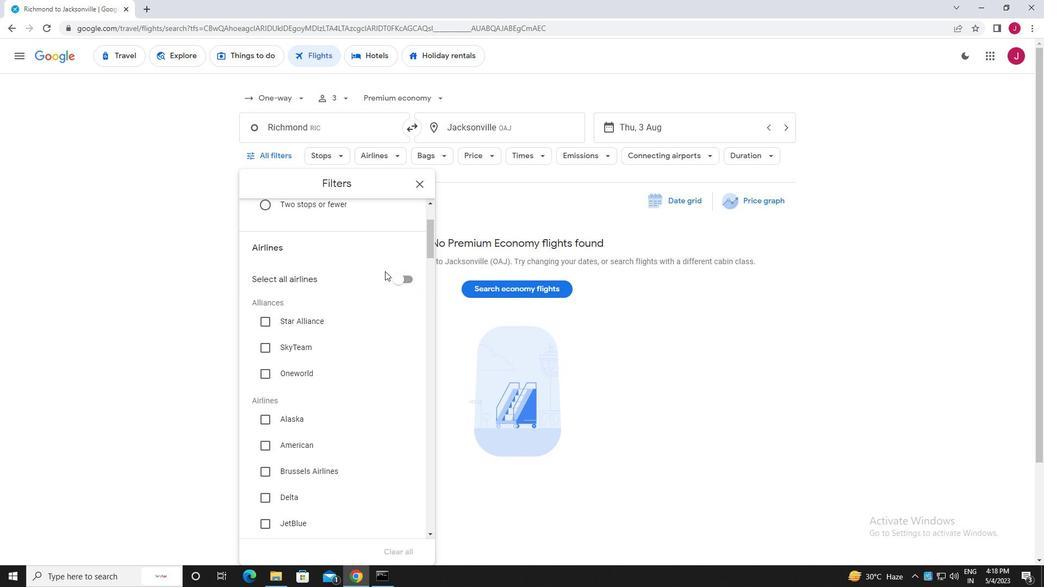 
Action: Mouse scrolled (385, 270) with delta (0, 0)
Screenshot: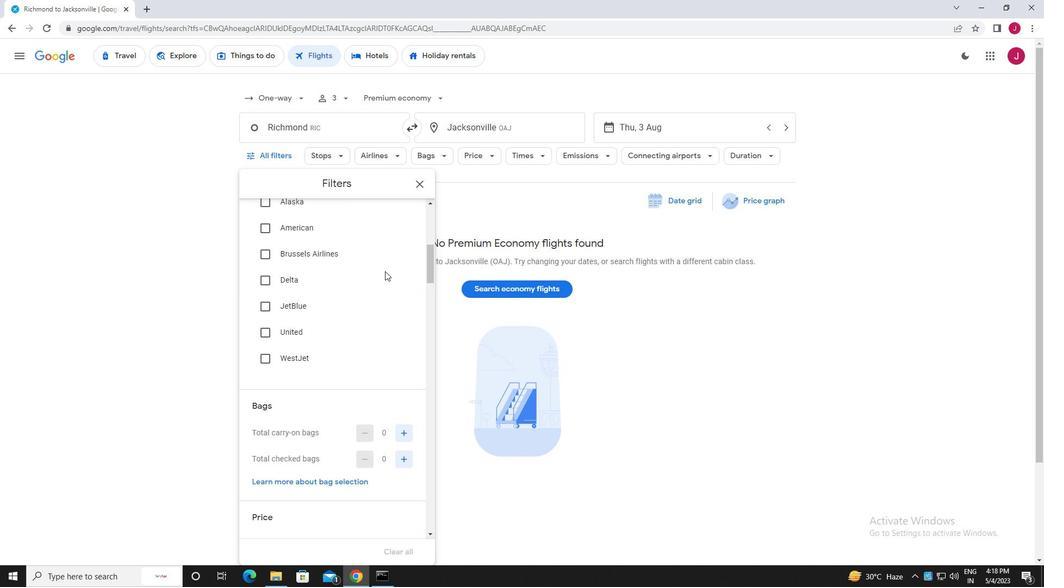 
Action: Mouse scrolled (385, 270) with delta (0, 0)
Screenshot: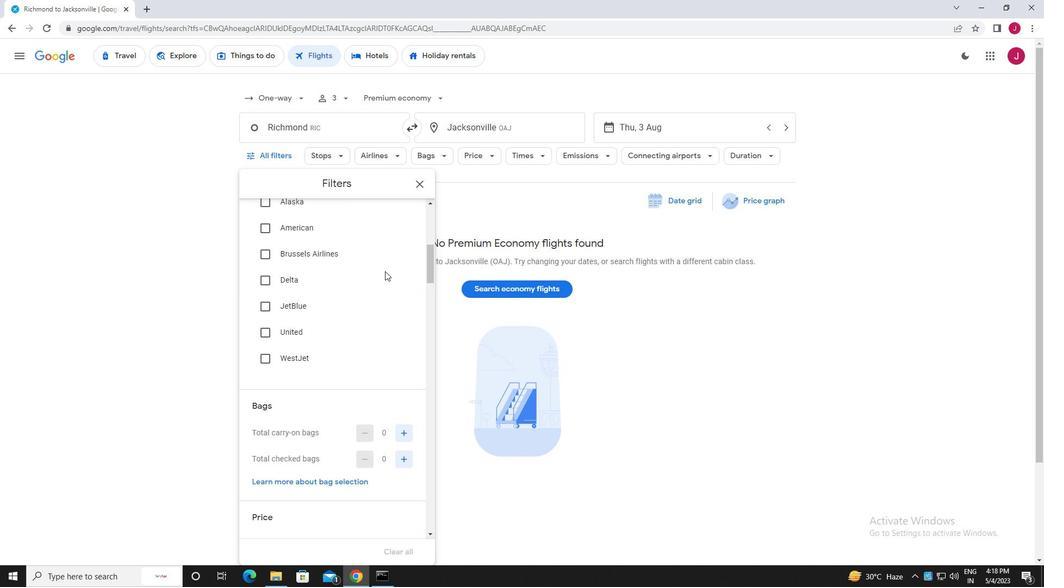 
Action: Mouse scrolled (385, 270) with delta (0, 0)
Screenshot: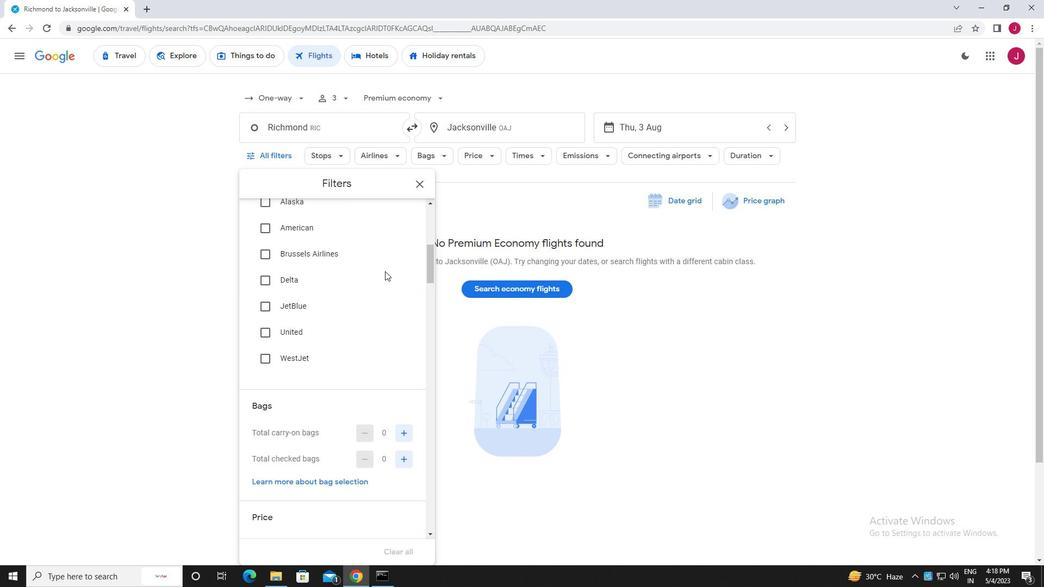 
Action: Mouse moved to (404, 296)
Screenshot: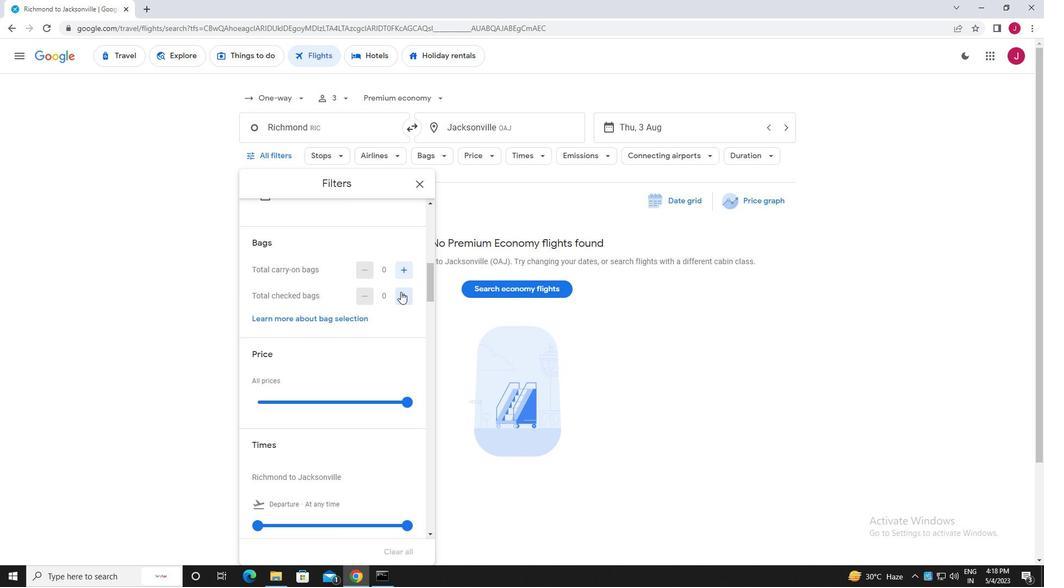 
Action: Mouse pressed left at (404, 296)
Screenshot: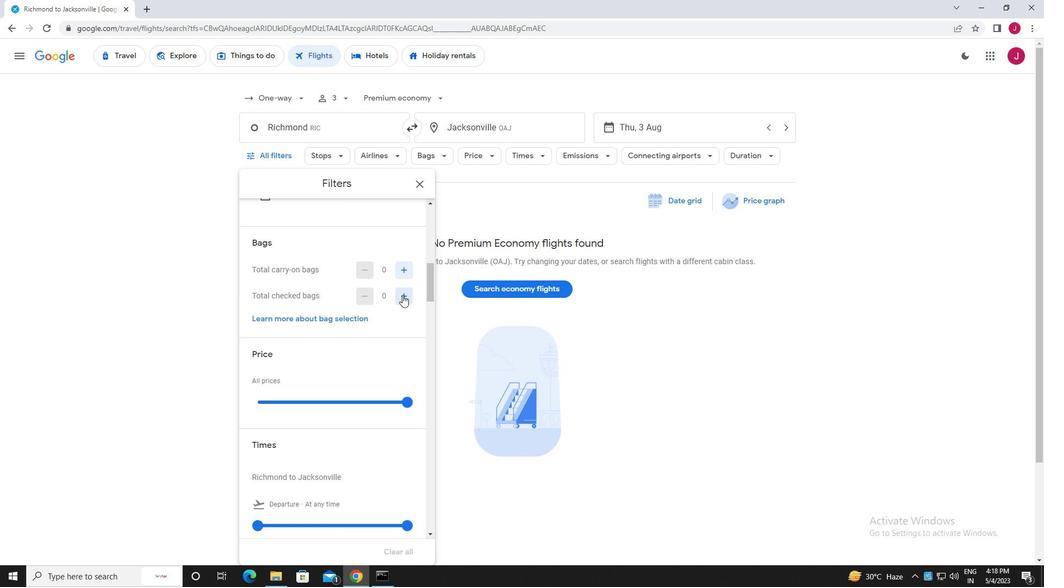 
Action: Mouse moved to (406, 339)
Screenshot: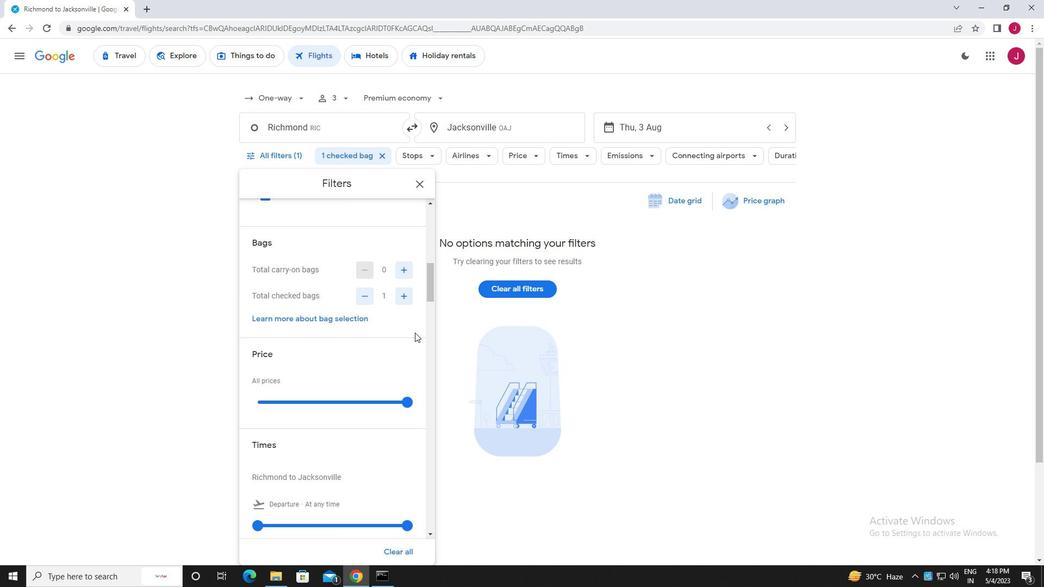 
Action: Mouse scrolled (406, 339) with delta (0, 0)
Screenshot: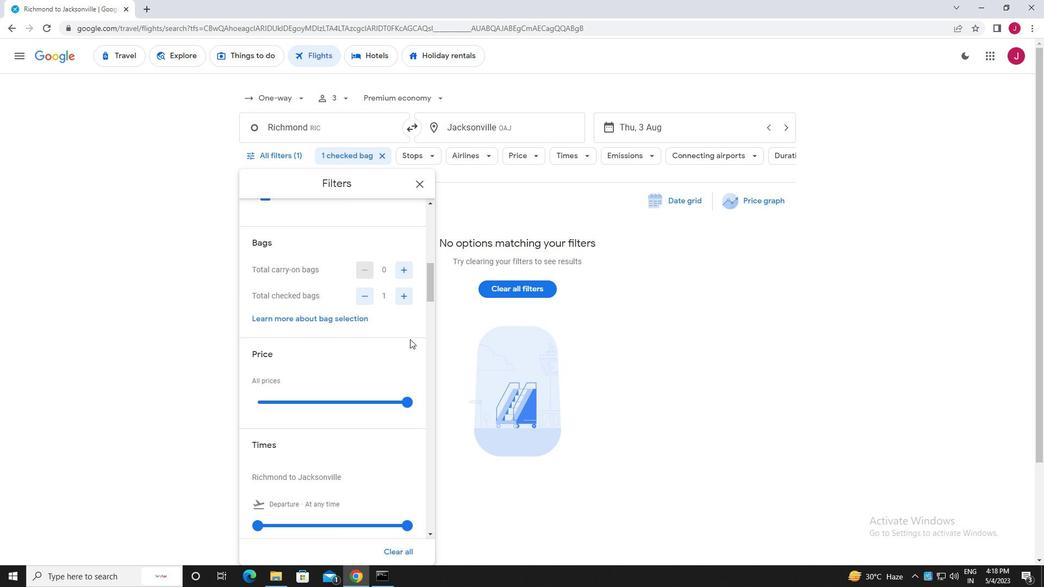 
Action: Mouse moved to (406, 339)
Screenshot: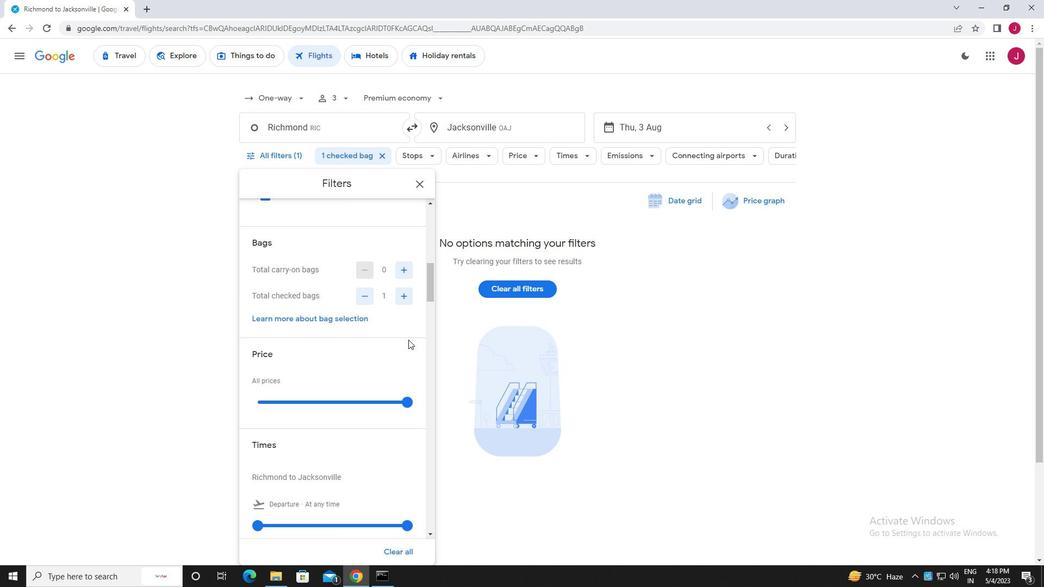 
Action: Mouse scrolled (406, 339) with delta (0, 0)
Screenshot: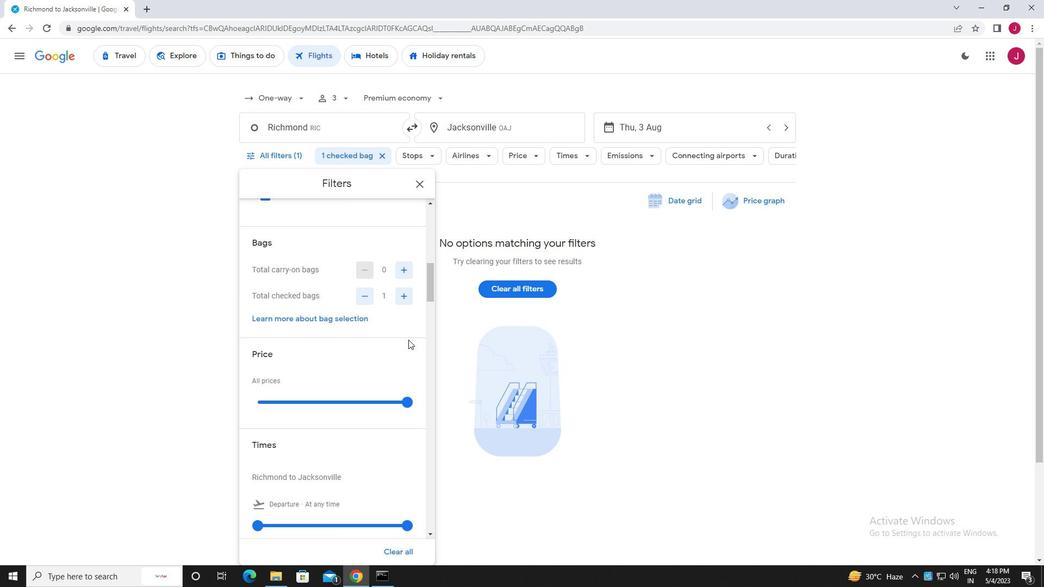
Action: Mouse moved to (410, 291)
Screenshot: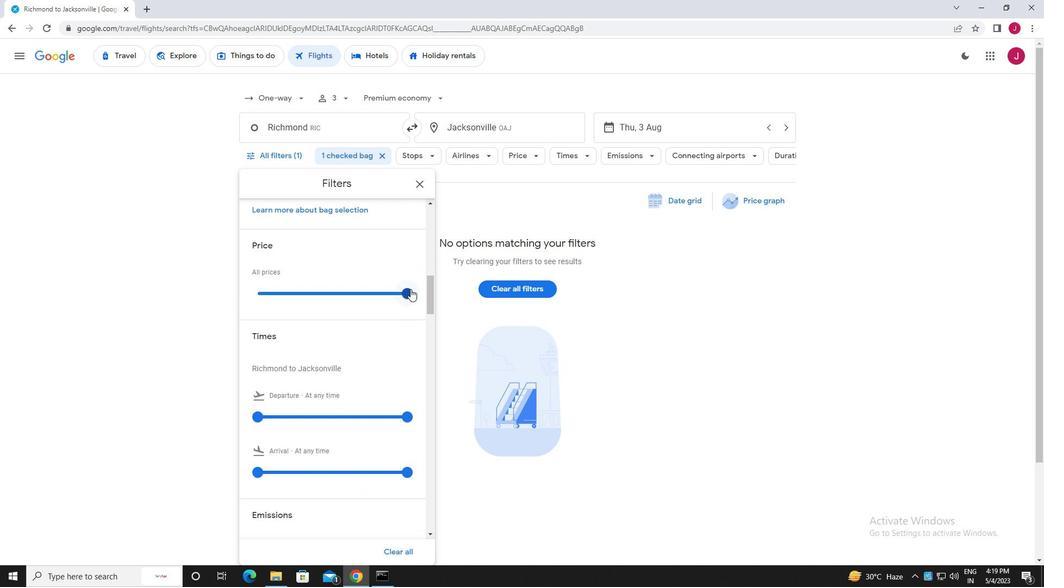 
Action: Mouse pressed left at (410, 291)
Screenshot: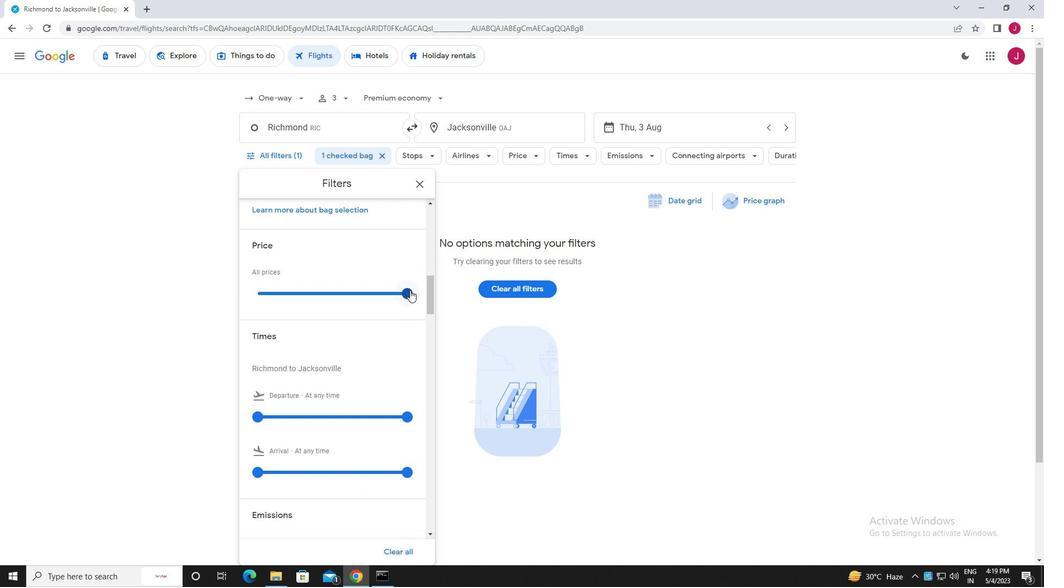 
Action: Mouse moved to (405, 292)
Screenshot: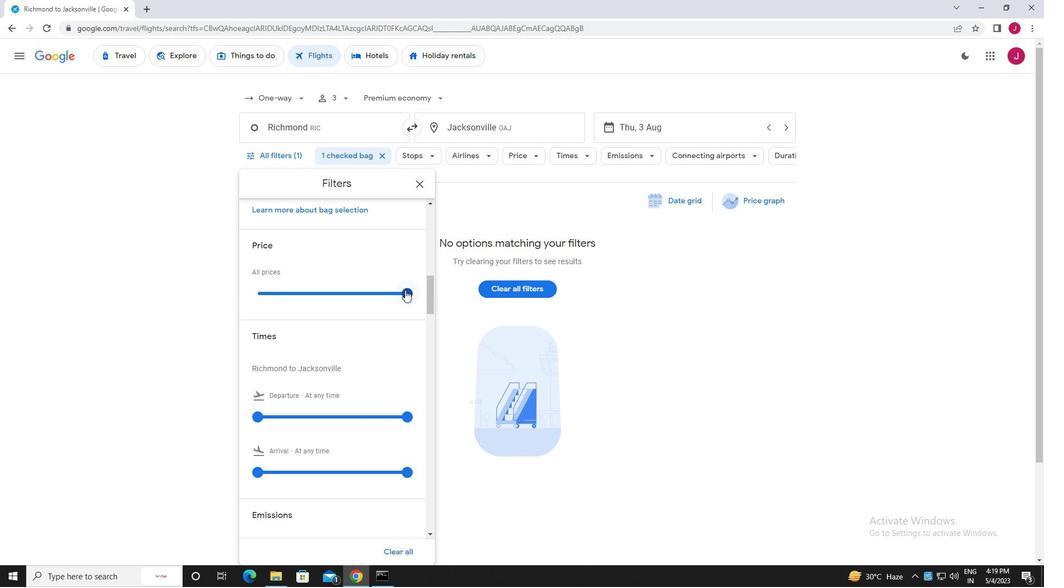 
Action: Mouse scrolled (405, 291) with delta (0, 0)
Screenshot: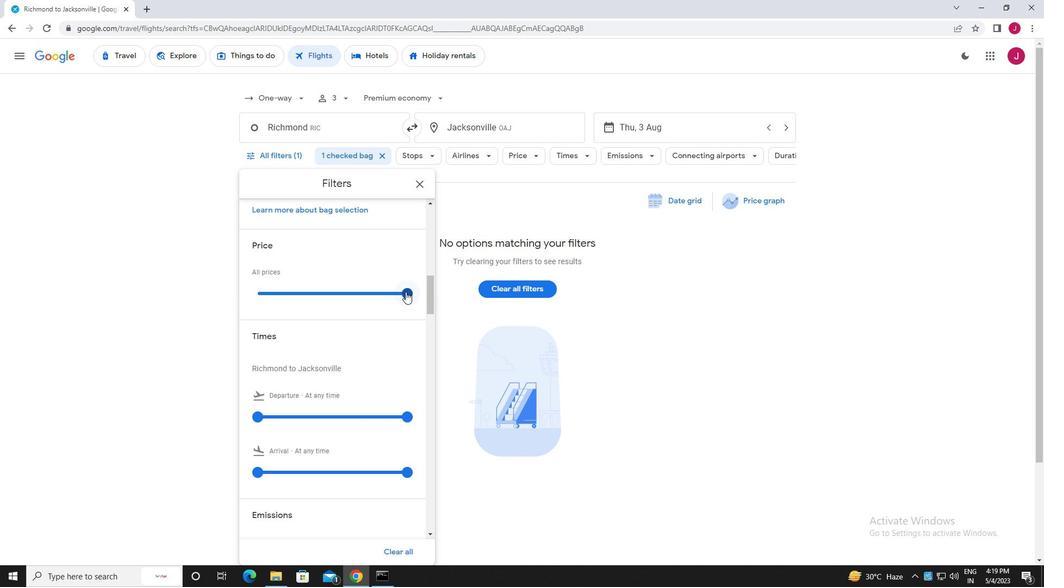 
Action: Mouse scrolled (405, 291) with delta (0, 0)
Screenshot: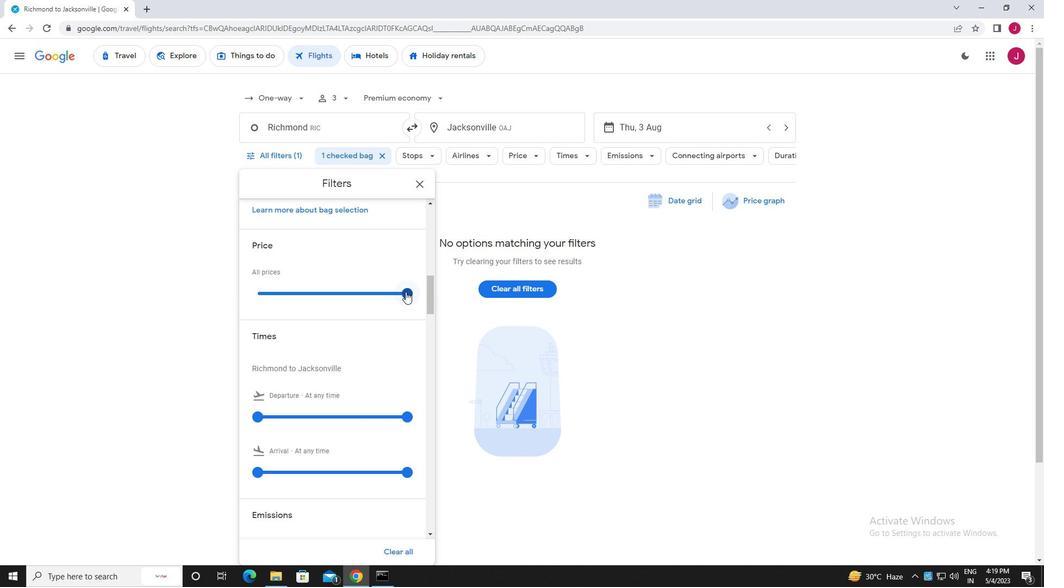 
Action: Mouse moved to (252, 307)
Screenshot: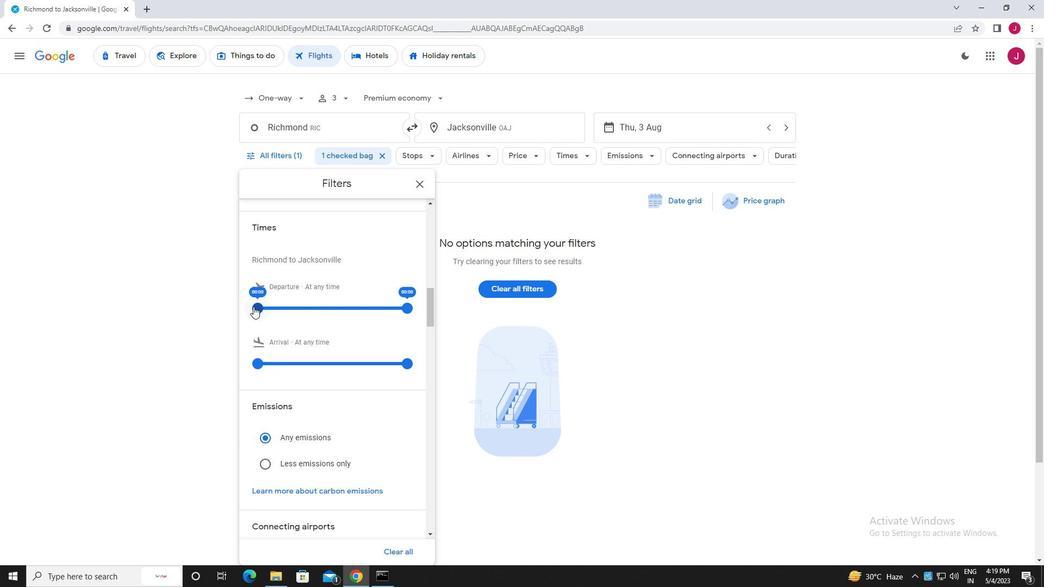 
Action: Mouse pressed left at (252, 307)
Screenshot: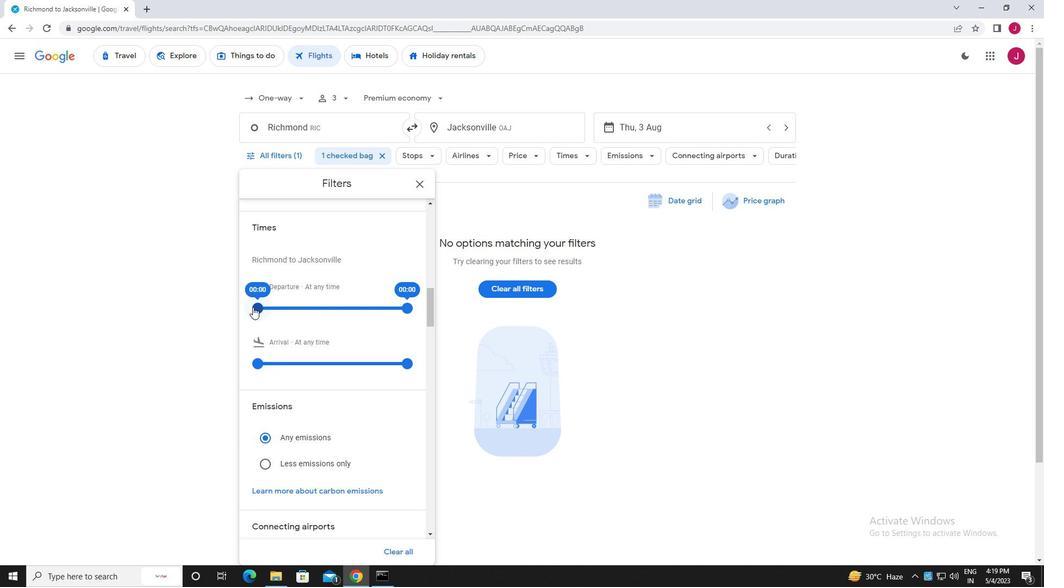 
Action: Mouse moved to (410, 309)
Screenshot: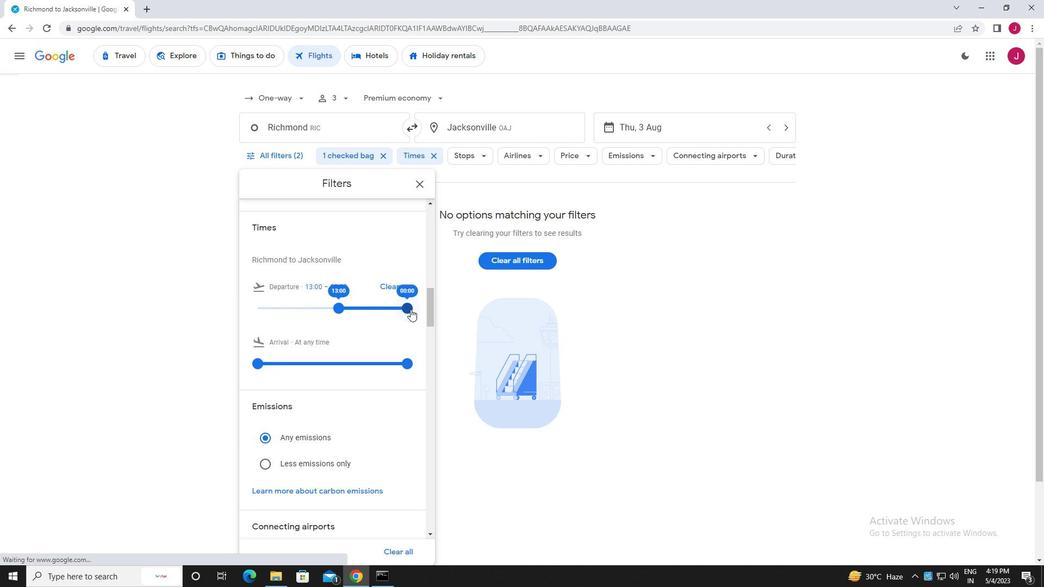 
Action: Mouse pressed left at (410, 309)
Screenshot: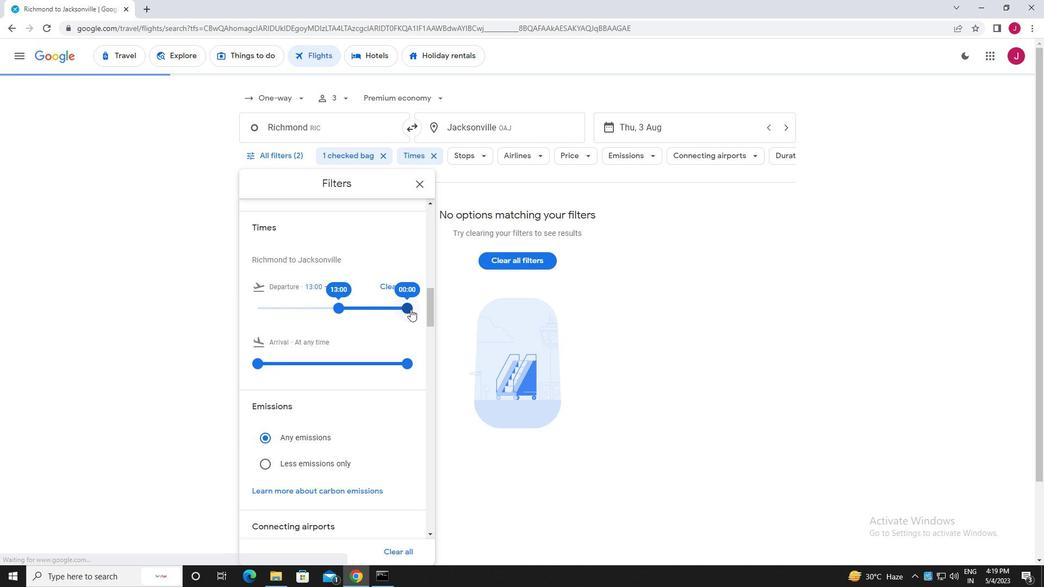 
Action: Mouse moved to (417, 182)
Screenshot: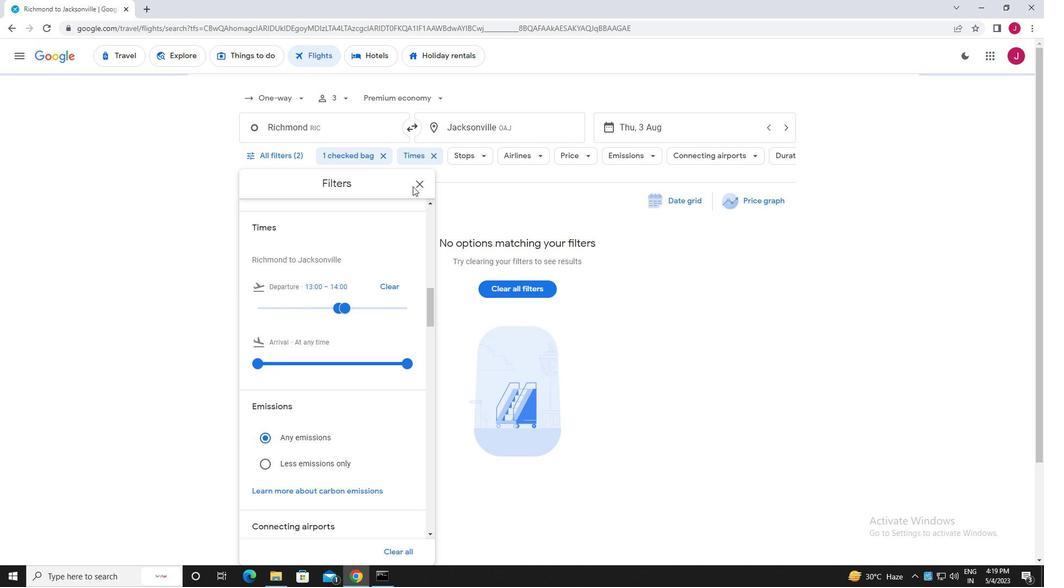 
Action: Mouse pressed left at (417, 182)
Screenshot: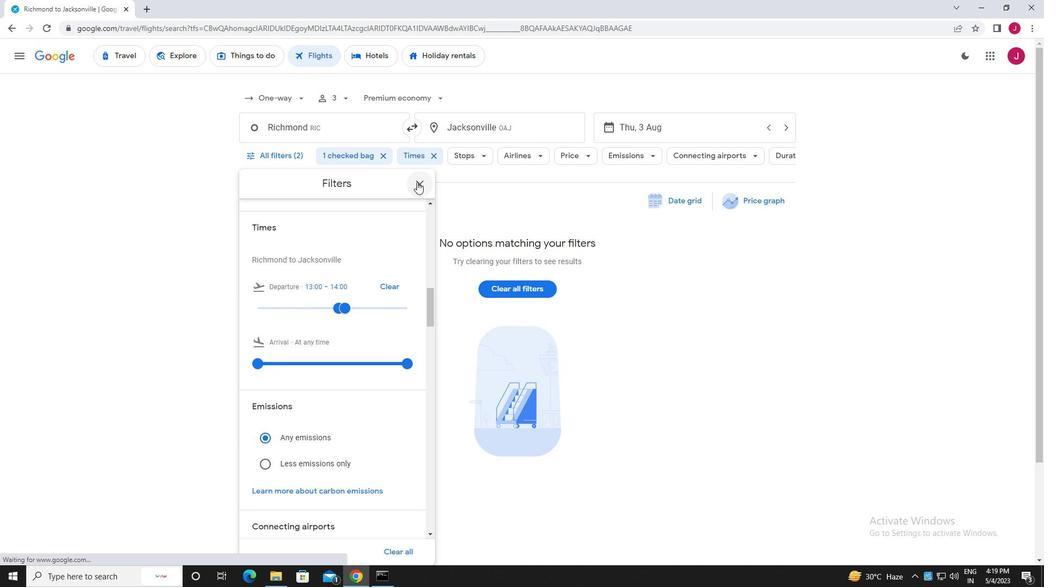 
Action: Mouse moved to (418, 182)
Screenshot: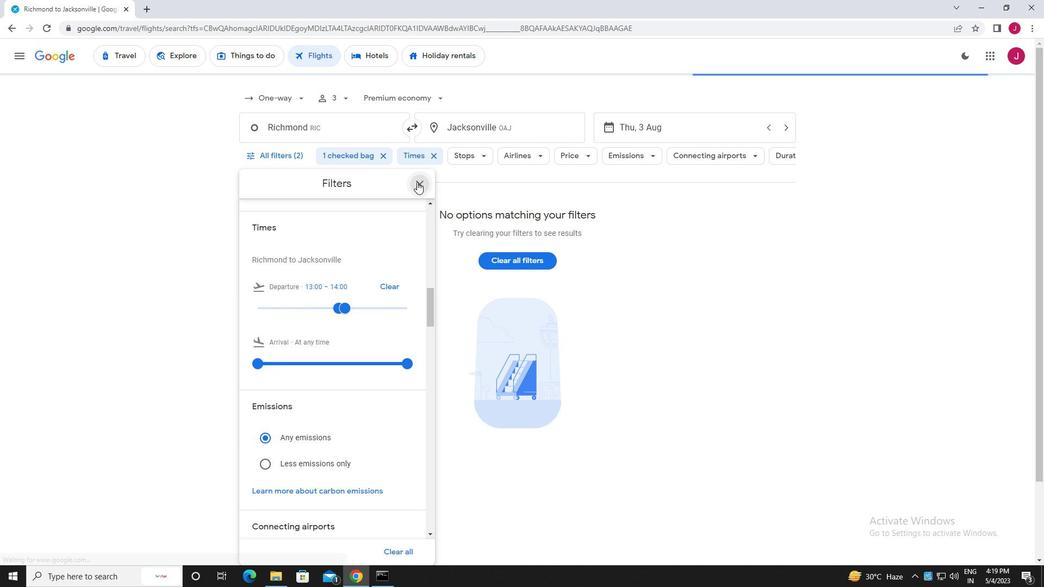 
